 Task: Search one way flight ticket for 5 adults, 2 children, 1 infant in seat and 2 infants on lap in economy from Prescott: Prescott Municipal Airport (ernest A. Love Field) to Jackson: Jackson Hole Airport on 5-2-2023. Choice of flights is American. Number of bags: 2 carry on bags. Price is upto 106000. Outbound departure time preference is 14:30.
Action: Mouse moved to (244, 149)
Screenshot: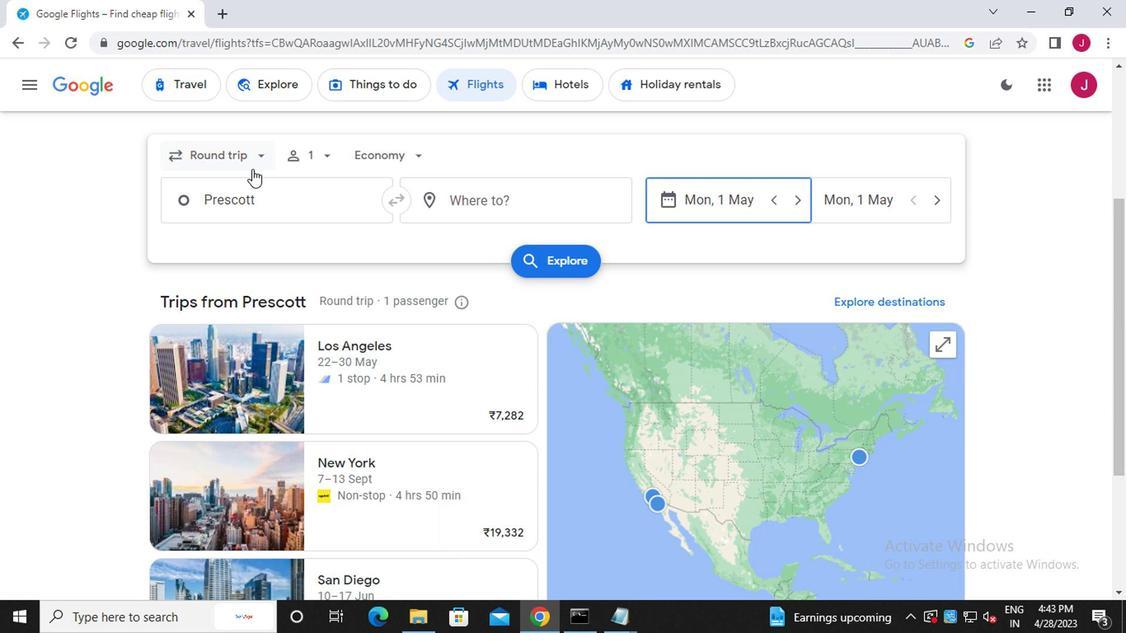 
Action: Mouse pressed left at (244, 149)
Screenshot: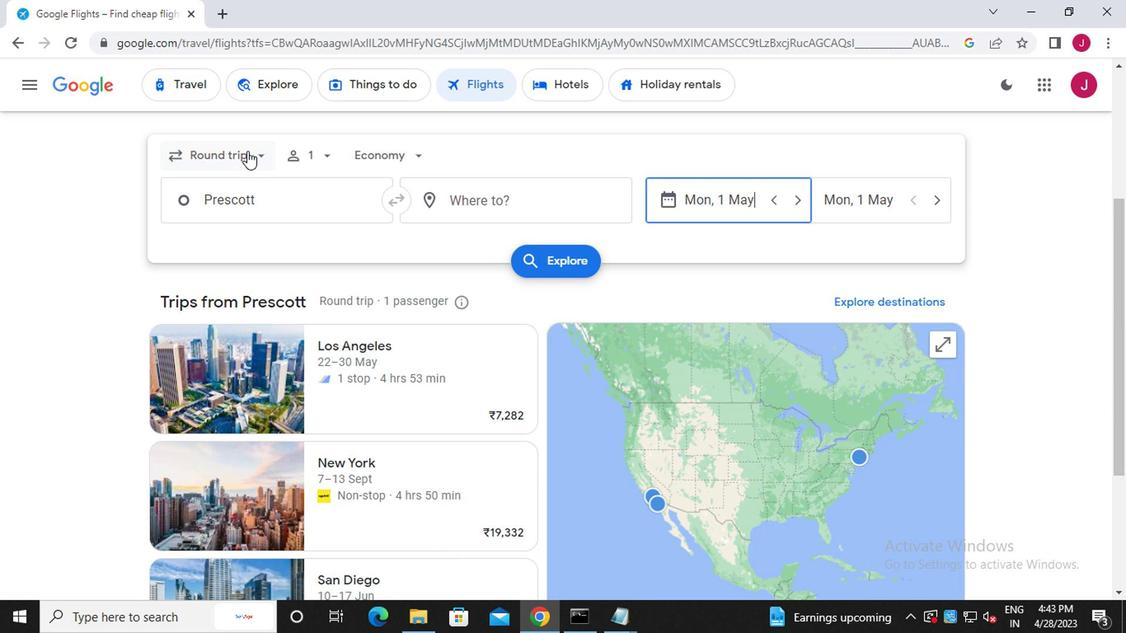 
Action: Mouse moved to (245, 223)
Screenshot: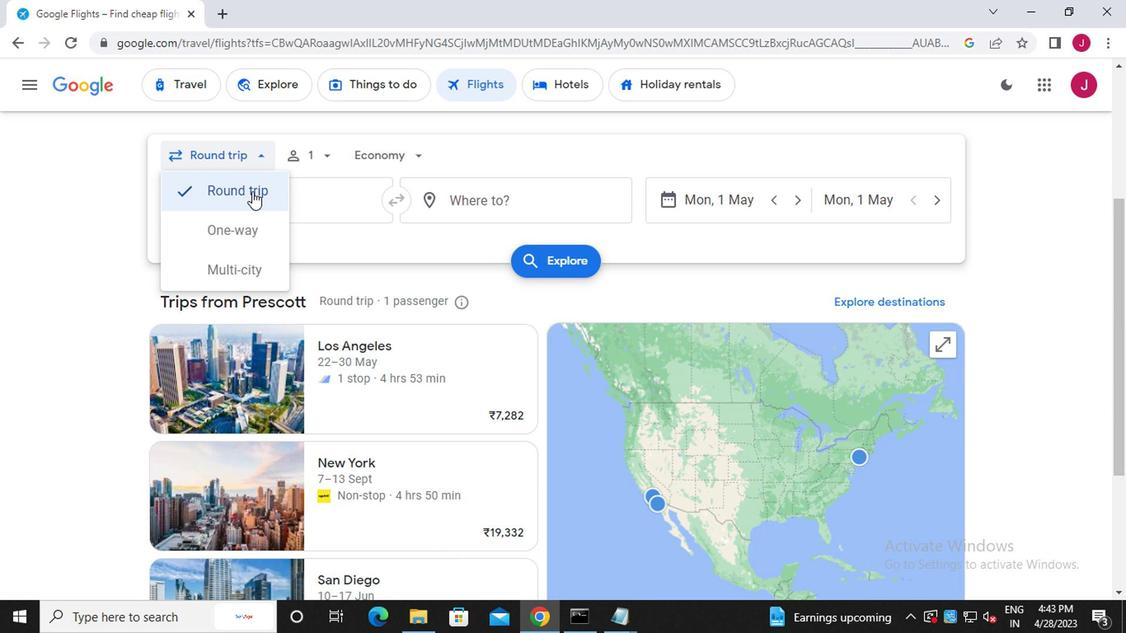 
Action: Mouse pressed left at (245, 223)
Screenshot: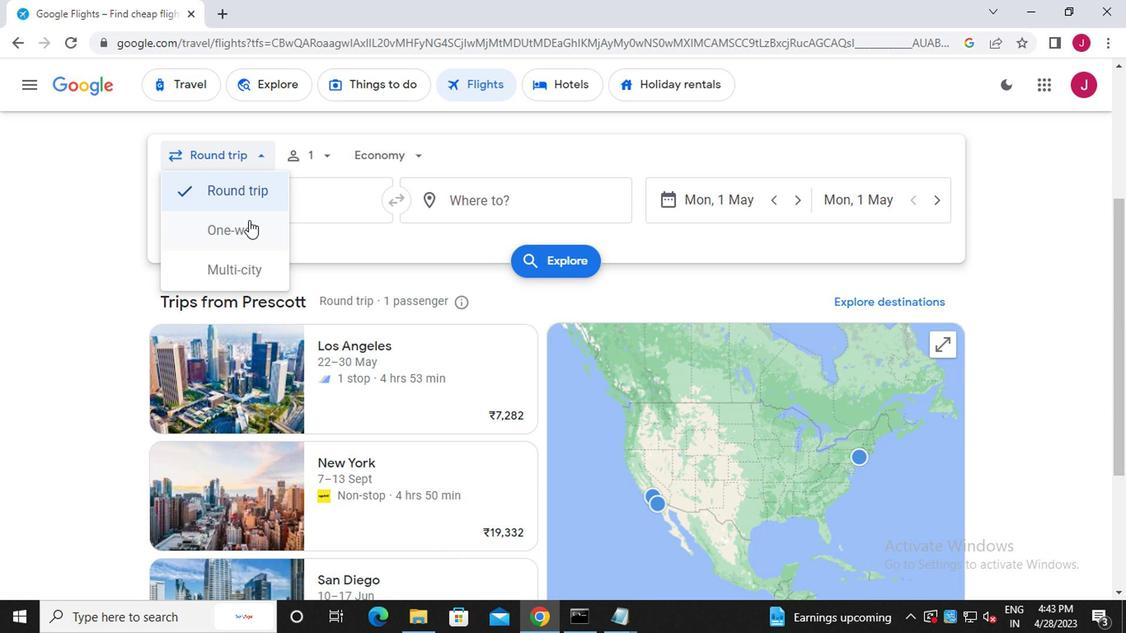 
Action: Mouse moved to (323, 158)
Screenshot: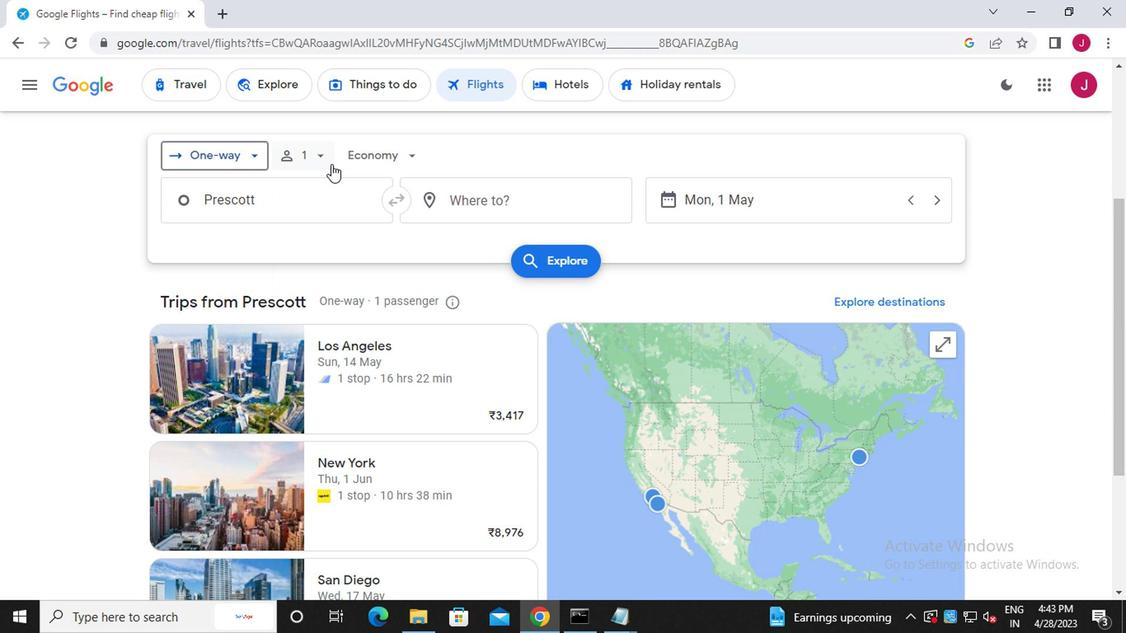 
Action: Mouse pressed left at (323, 158)
Screenshot: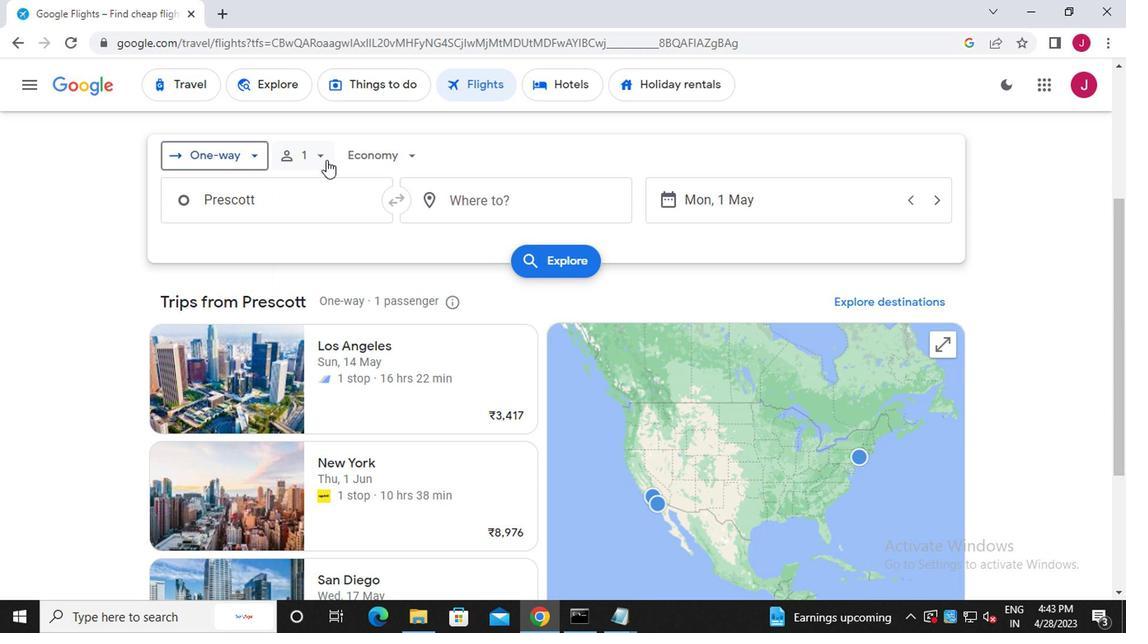 
Action: Mouse moved to (440, 198)
Screenshot: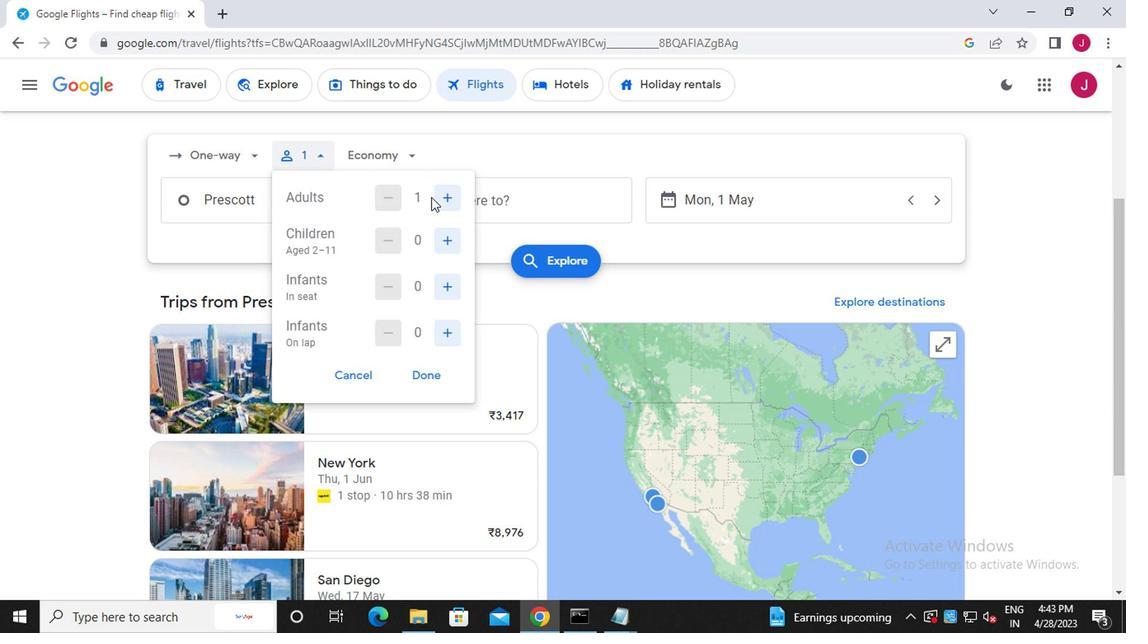 
Action: Mouse pressed left at (440, 198)
Screenshot: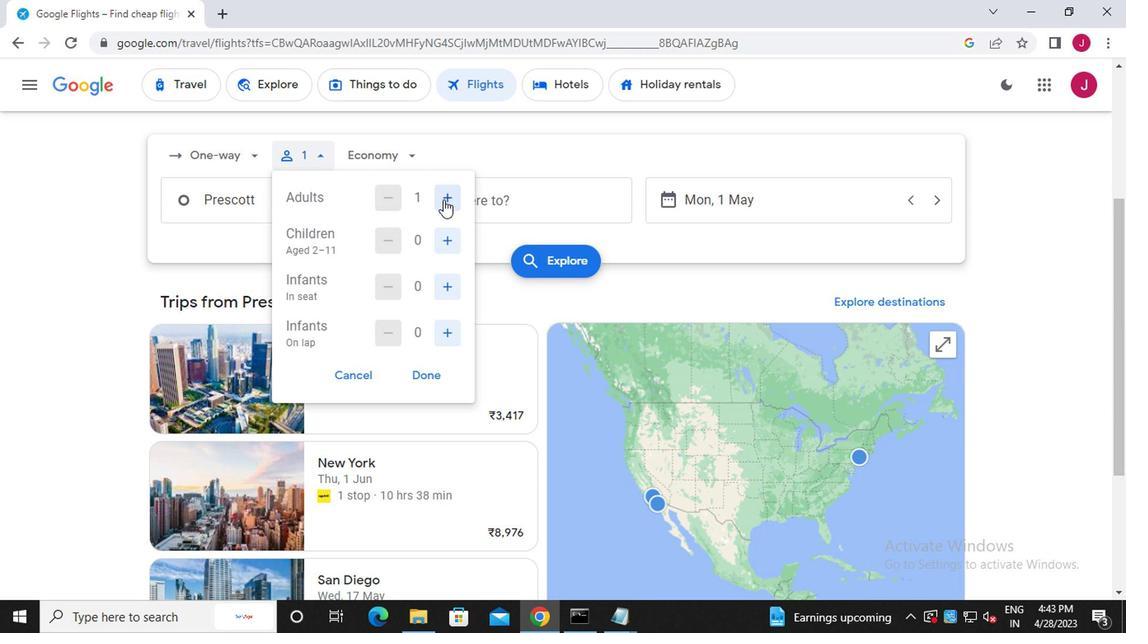 
Action: Mouse pressed left at (440, 198)
Screenshot: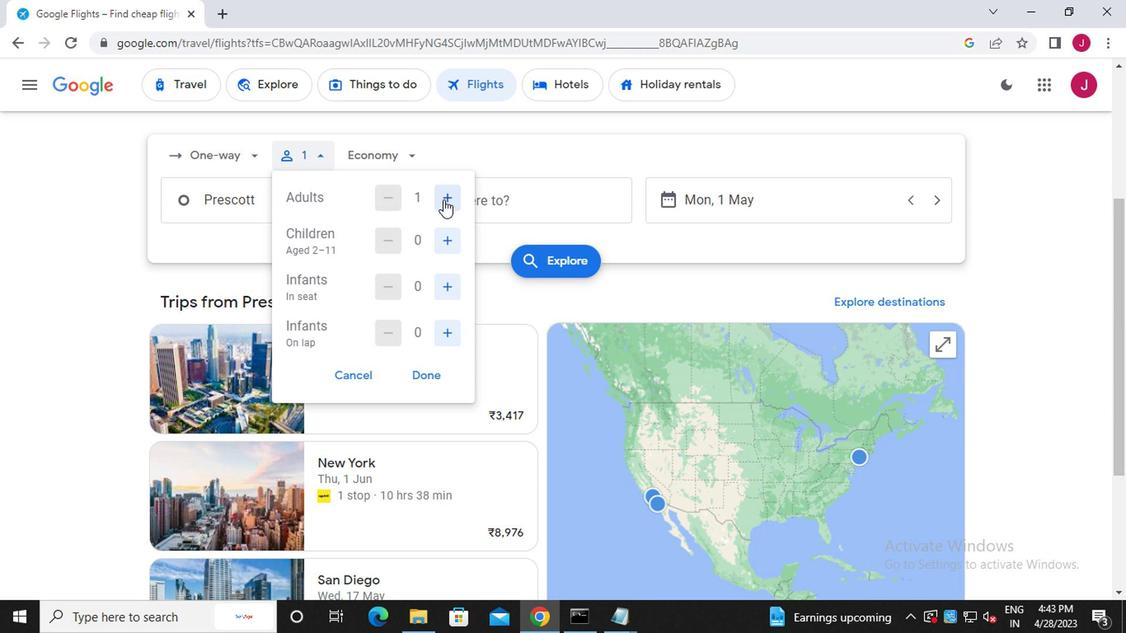 
Action: Mouse pressed left at (440, 198)
Screenshot: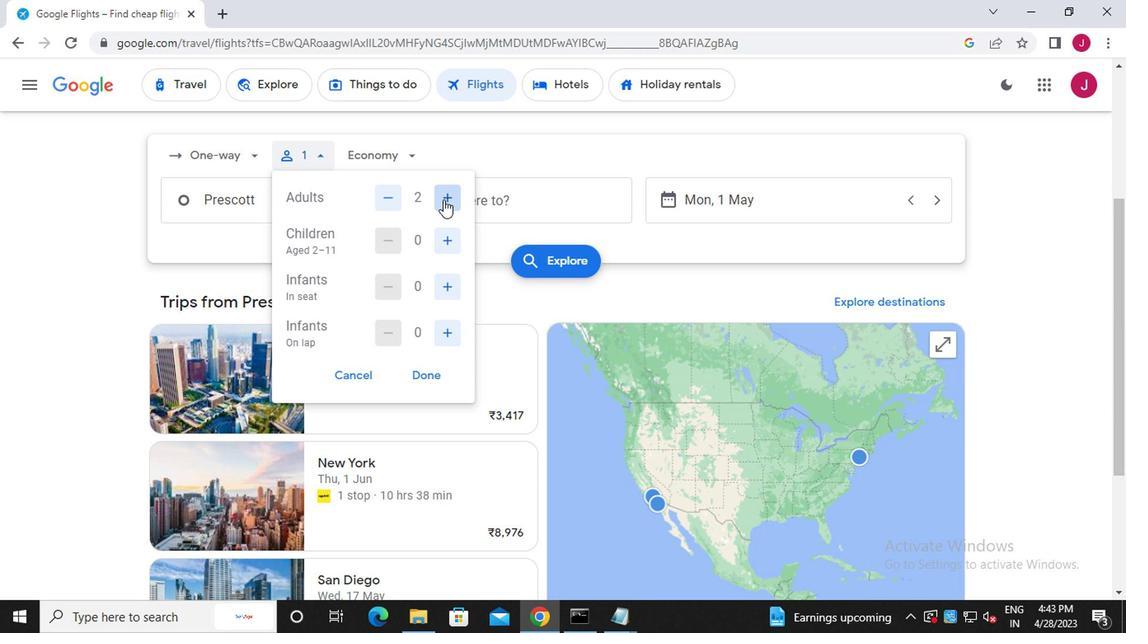 
Action: Mouse pressed left at (440, 198)
Screenshot: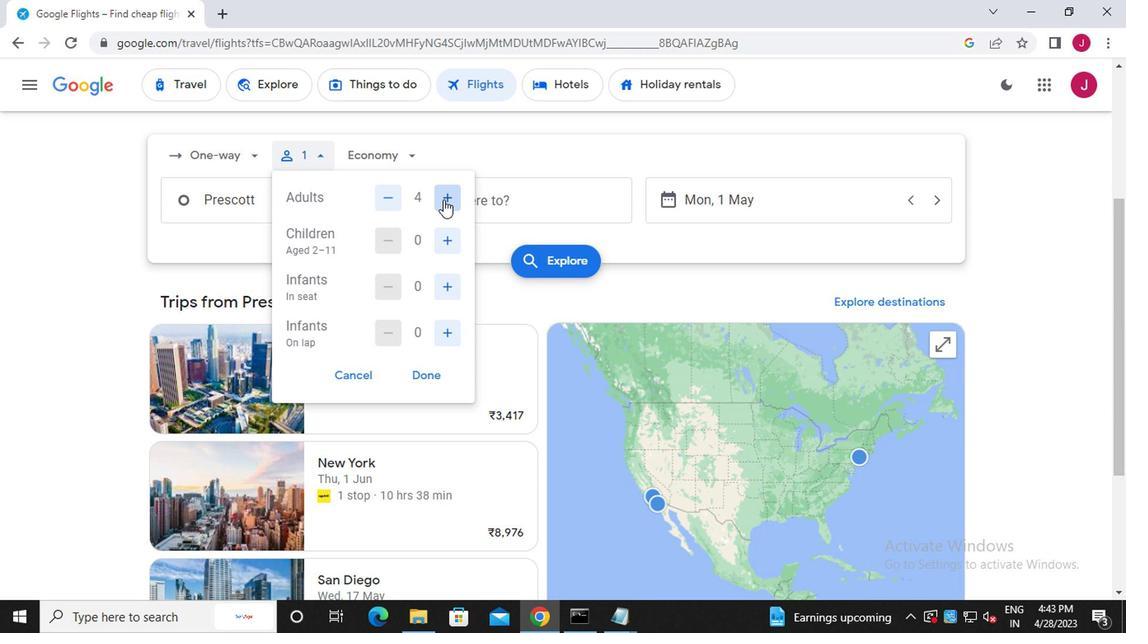 
Action: Mouse moved to (450, 243)
Screenshot: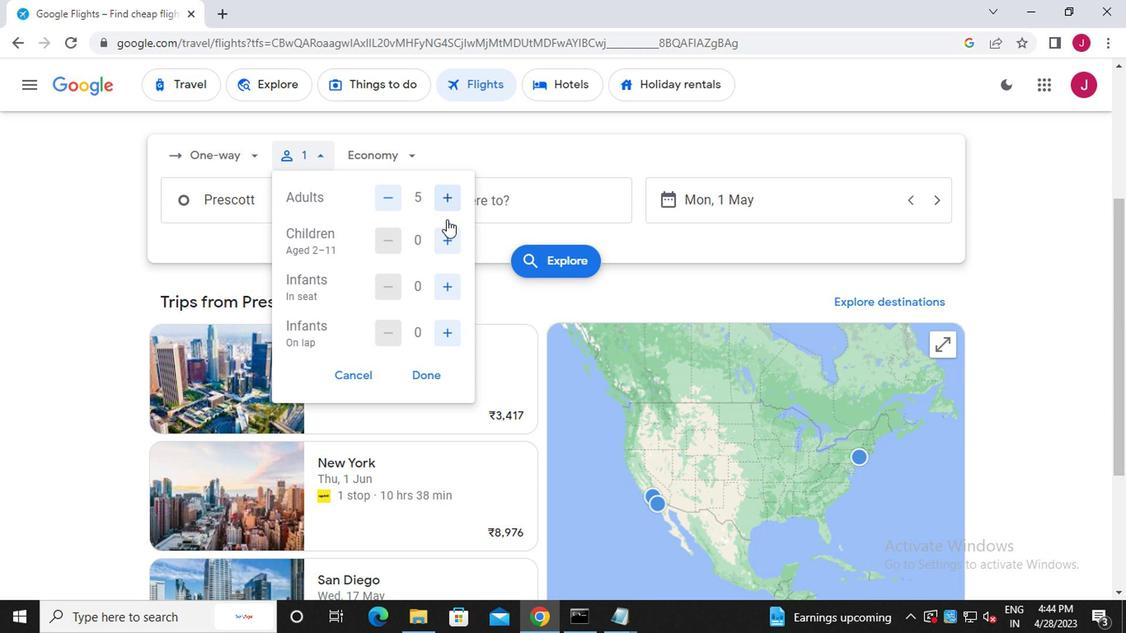 
Action: Mouse pressed left at (450, 243)
Screenshot: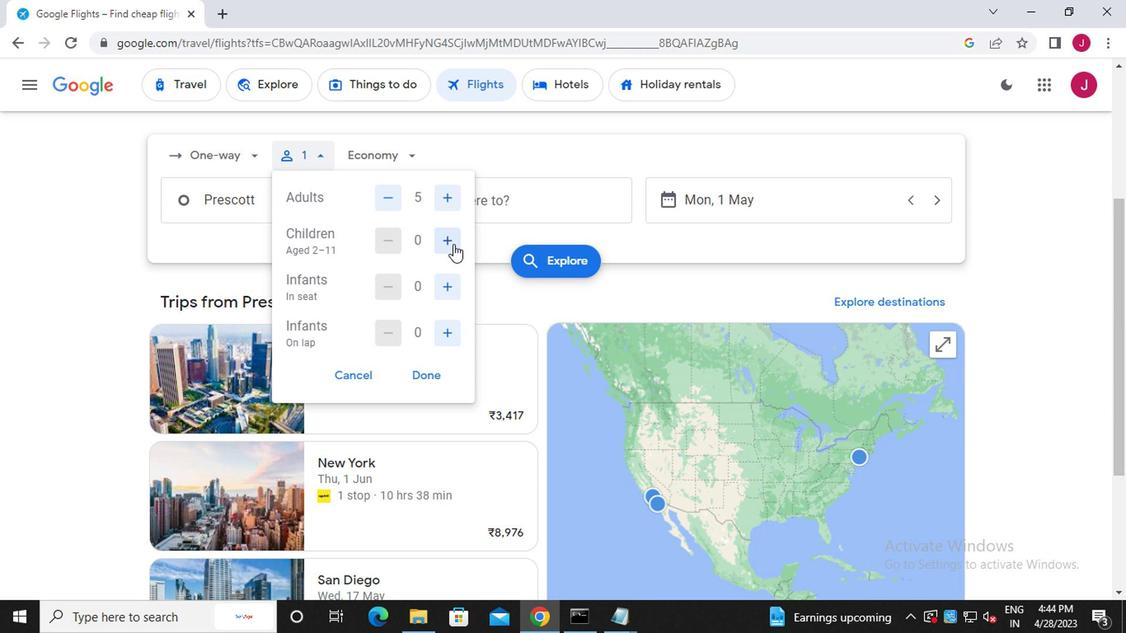 
Action: Mouse pressed left at (450, 243)
Screenshot: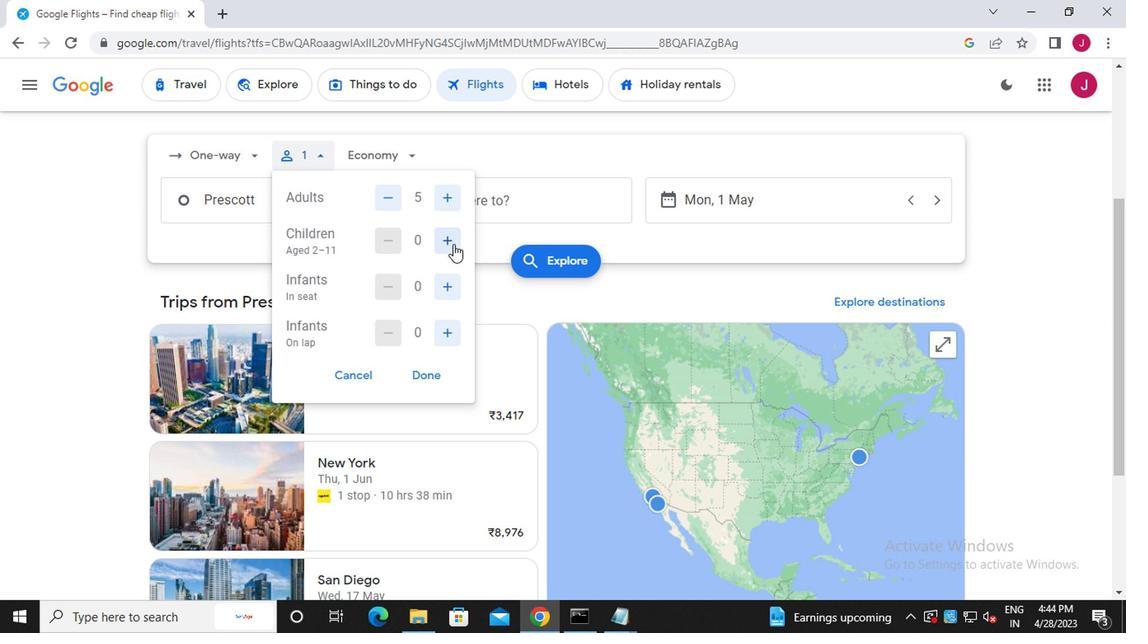 
Action: Mouse moved to (449, 282)
Screenshot: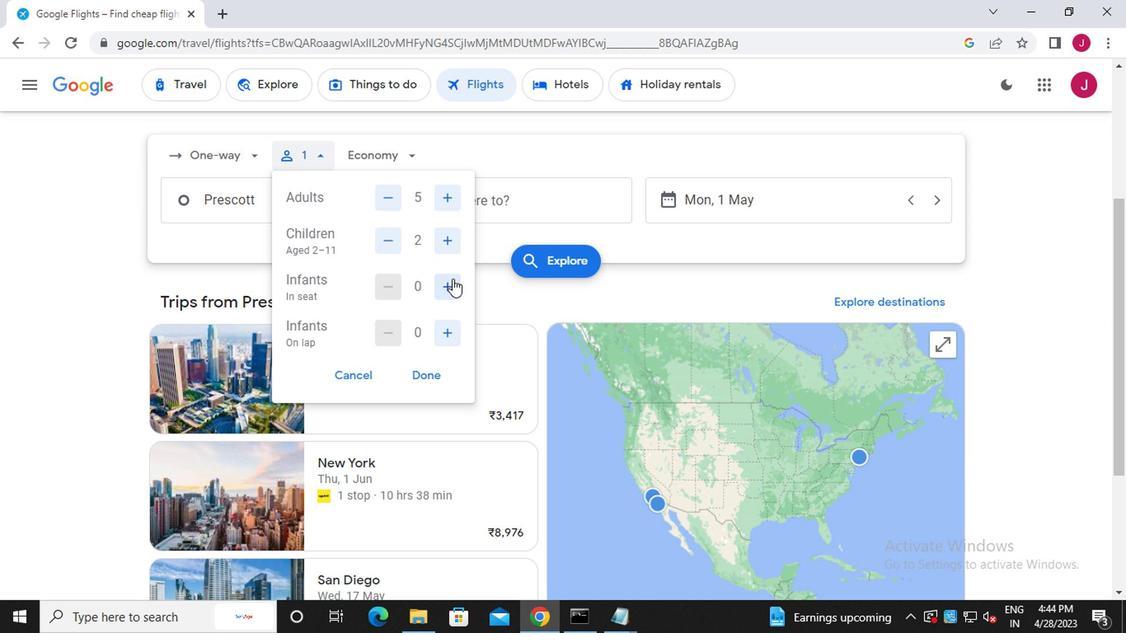 
Action: Mouse pressed left at (449, 282)
Screenshot: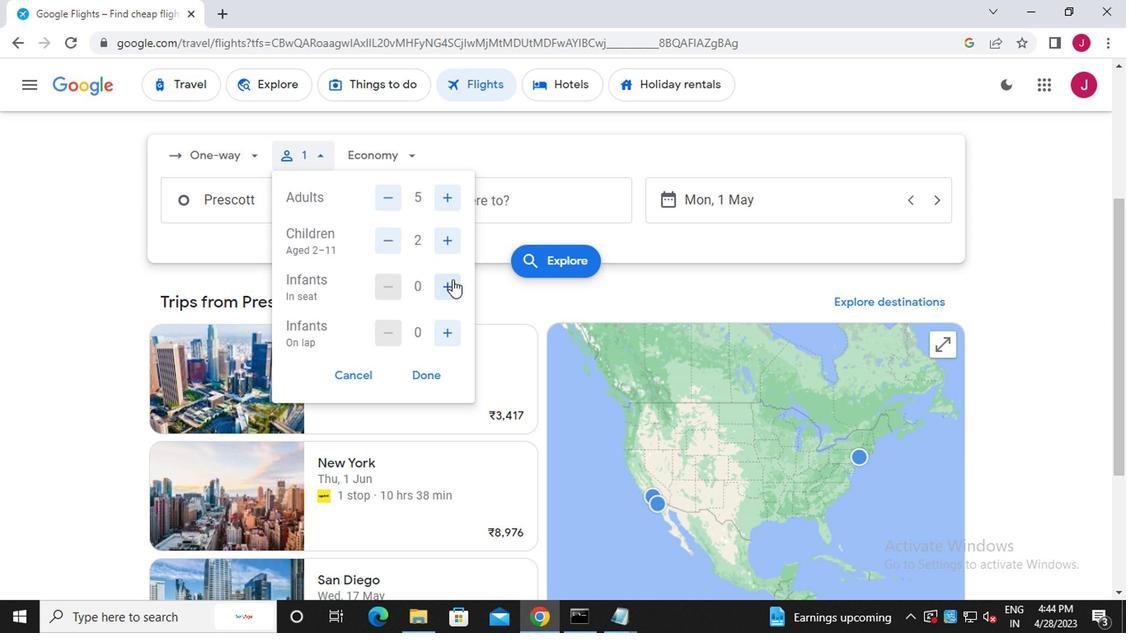 
Action: Mouse moved to (443, 331)
Screenshot: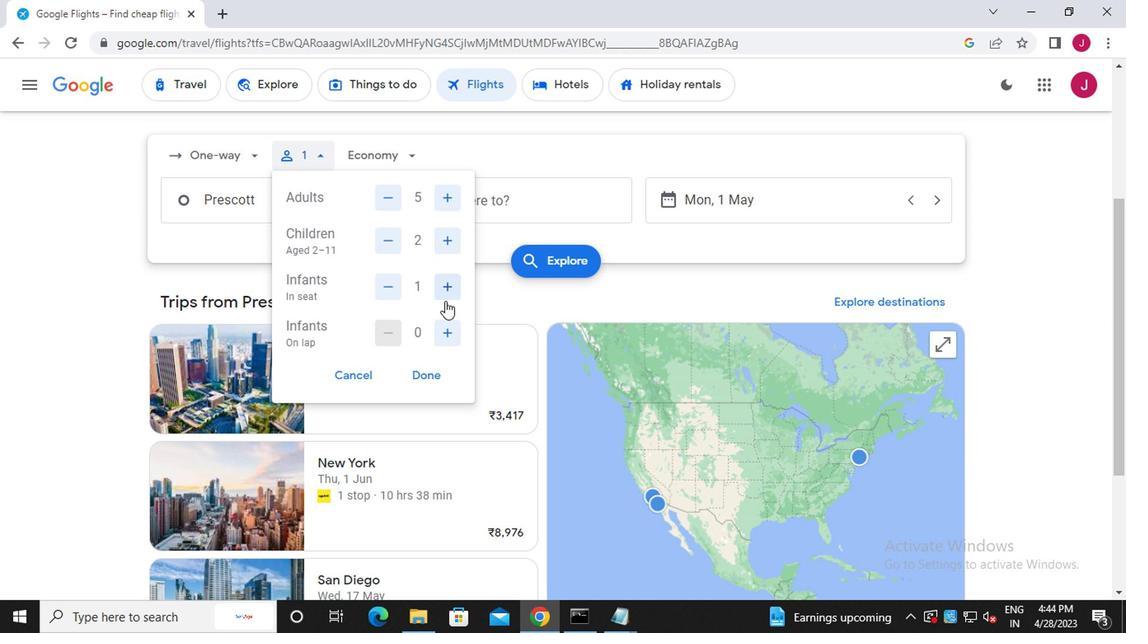 
Action: Mouse pressed left at (443, 331)
Screenshot: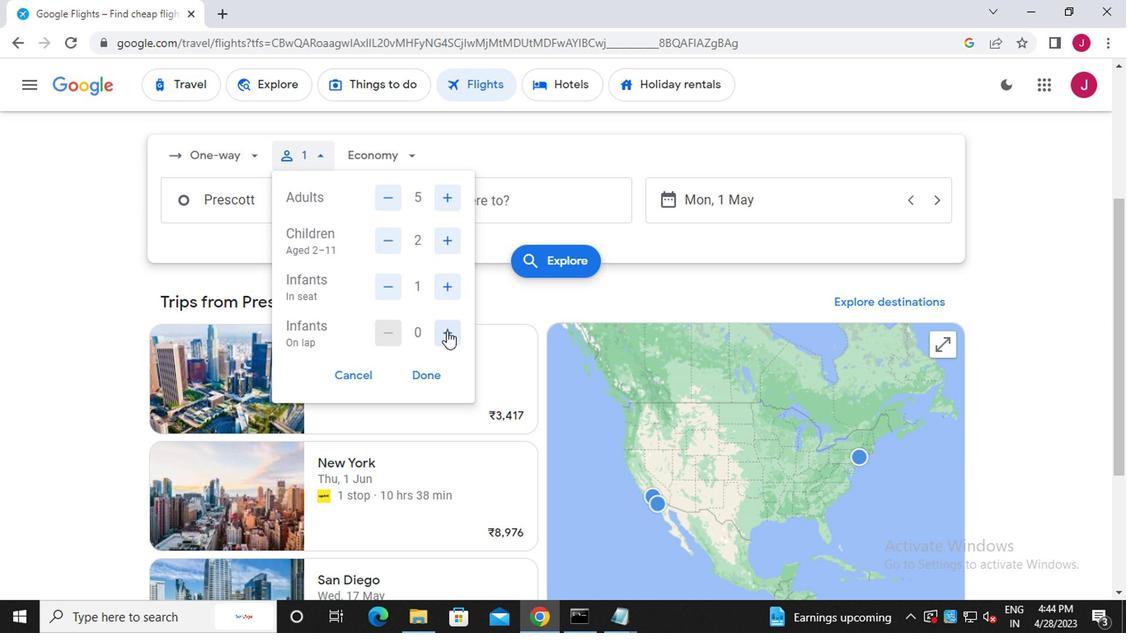 
Action: Mouse moved to (445, 332)
Screenshot: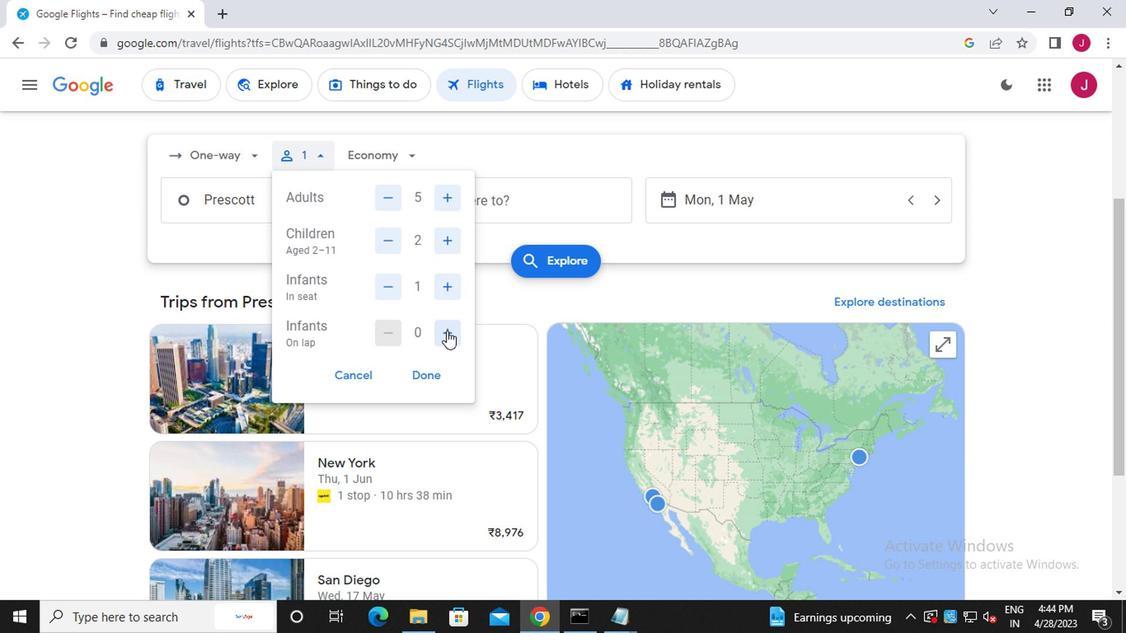 
Action: Mouse pressed left at (445, 332)
Screenshot: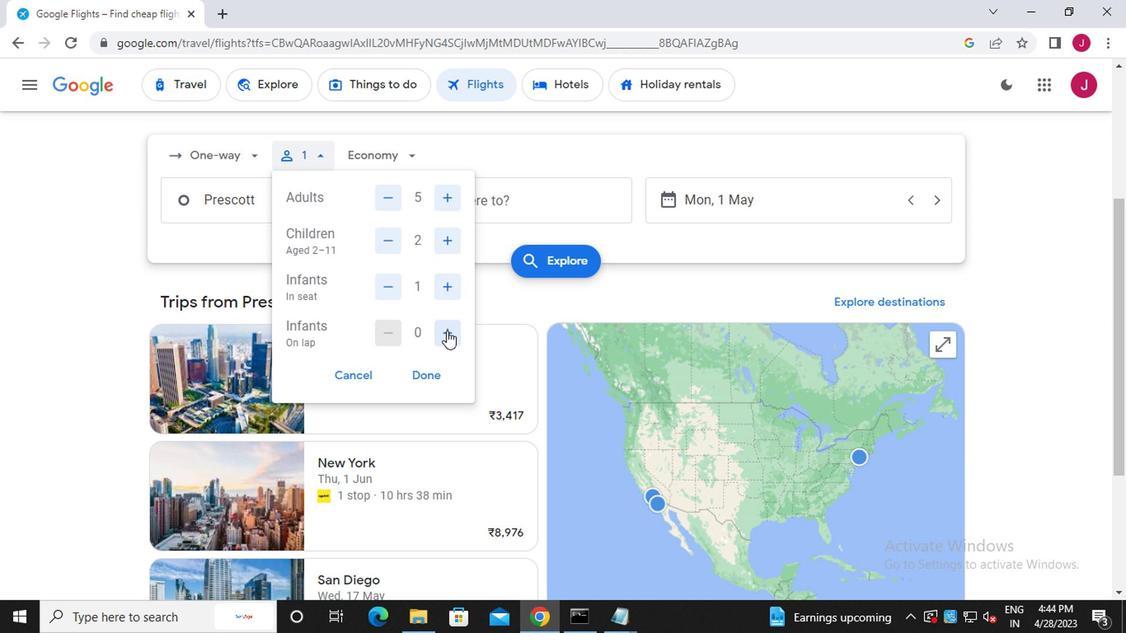 
Action: Mouse moved to (385, 331)
Screenshot: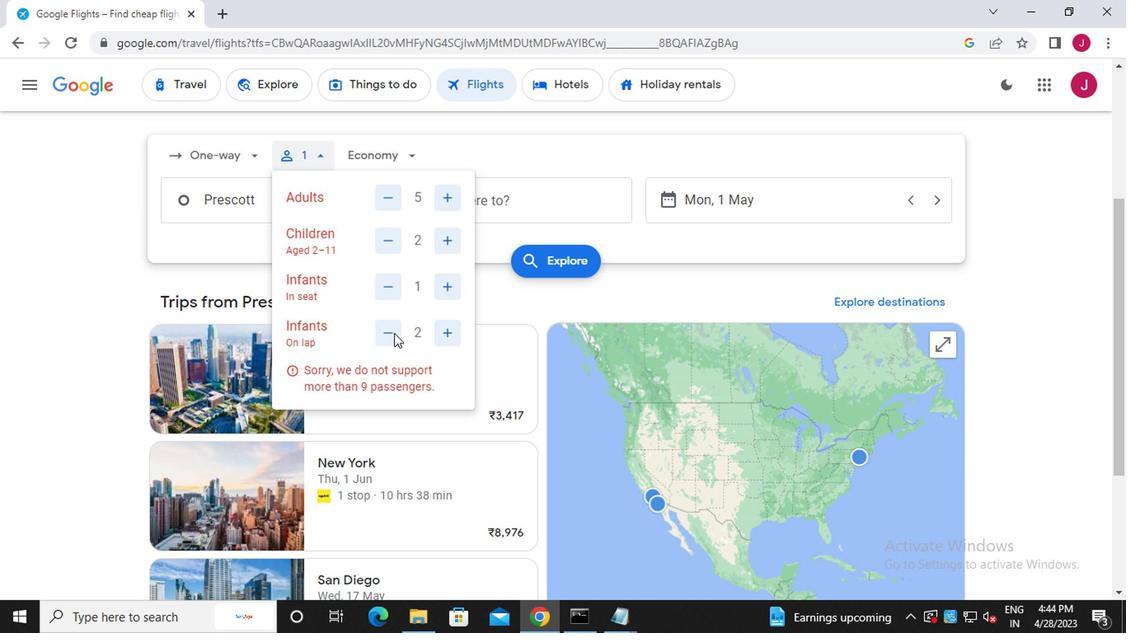 
Action: Mouse pressed left at (385, 331)
Screenshot: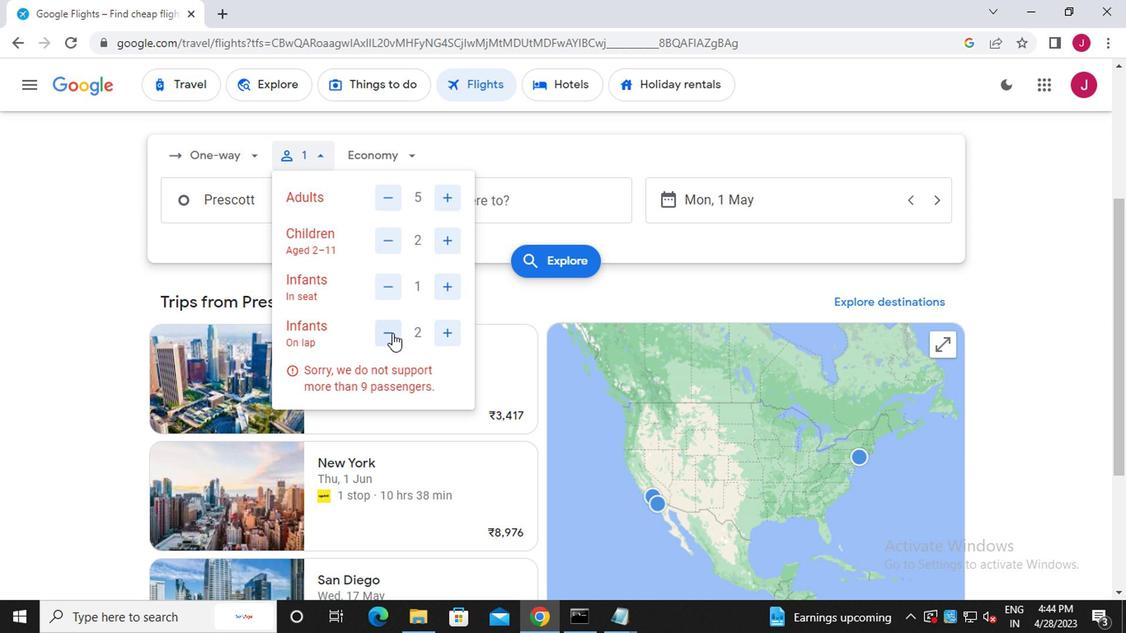 
Action: Mouse moved to (423, 373)
Screenshot: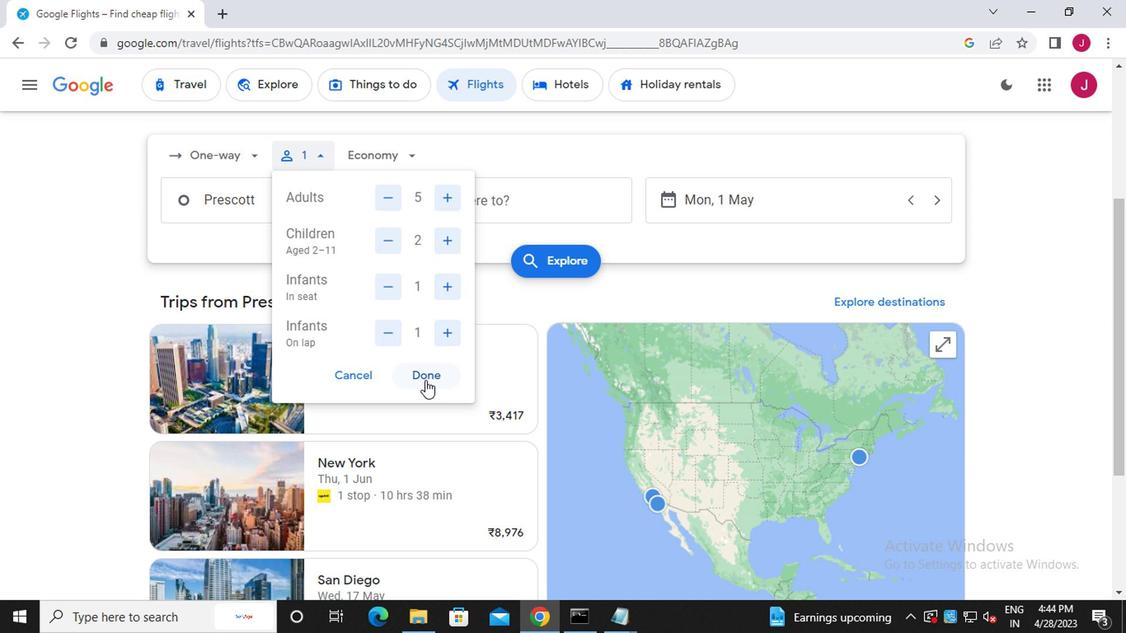 
Action: Mouse pressed left at (423, 373)
Screenshot: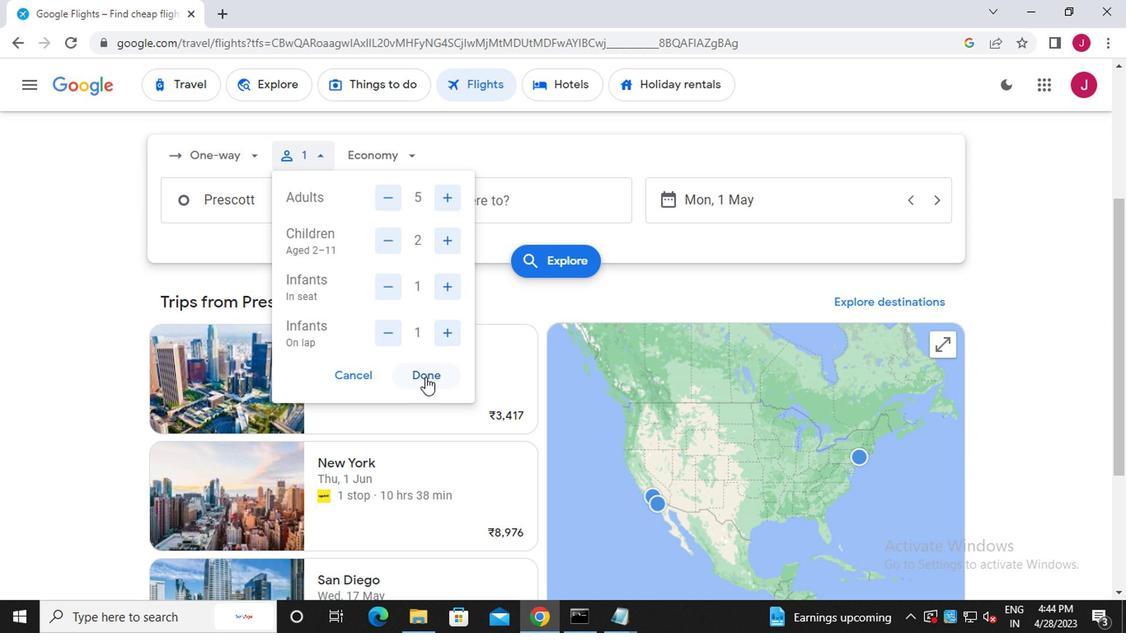 
Action: Mouse moved to (396, 147)
Screenshot: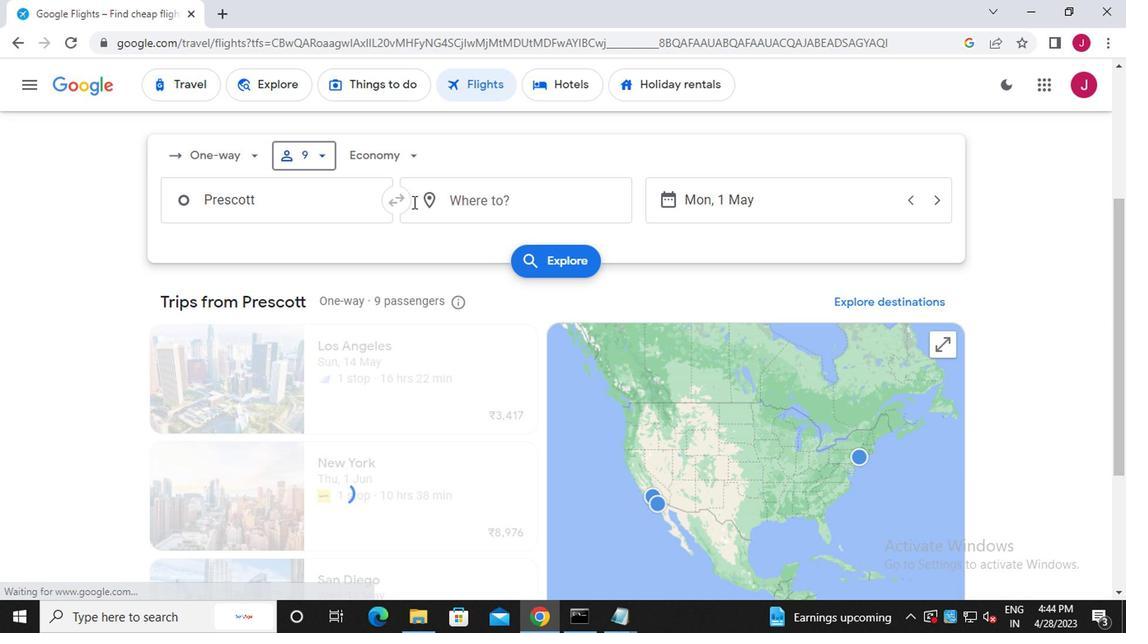 
Action: Mouse pressed left at (396, 147)
Screenshot: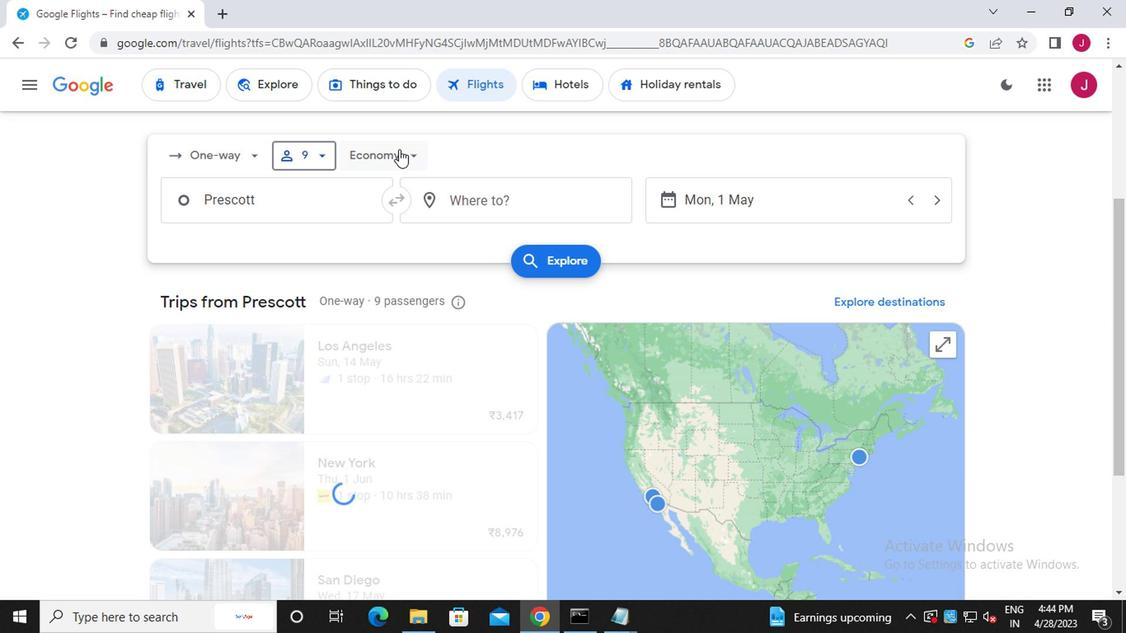 
Action: Mouse moved to (406, 186)
Screenshot: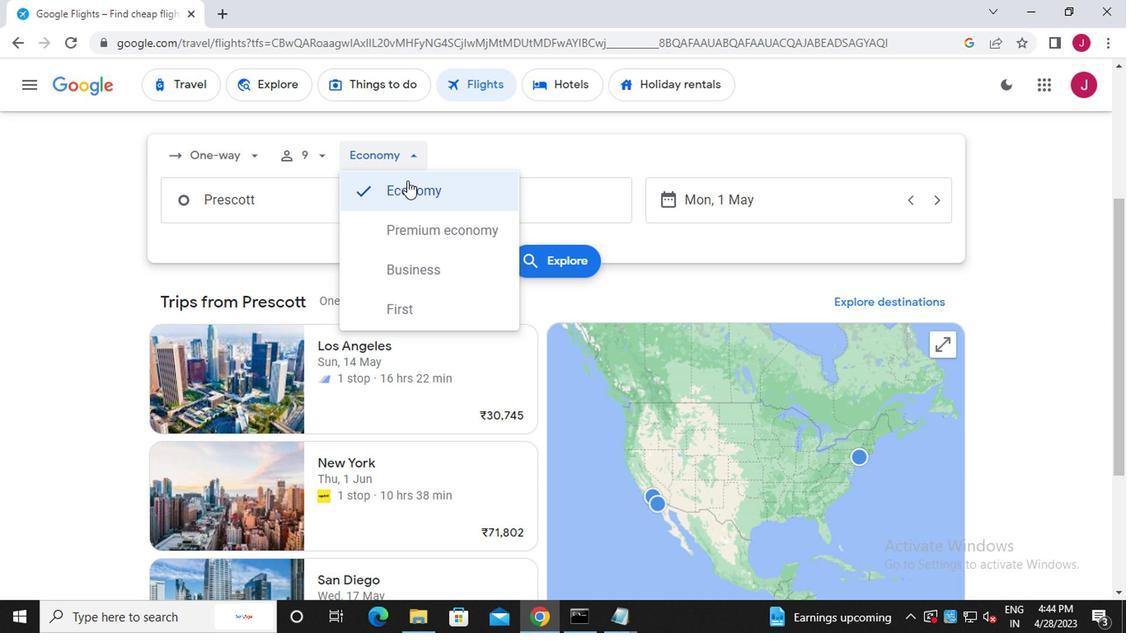 
Action: Mouse pressed left at (406, 186)
Screenshot: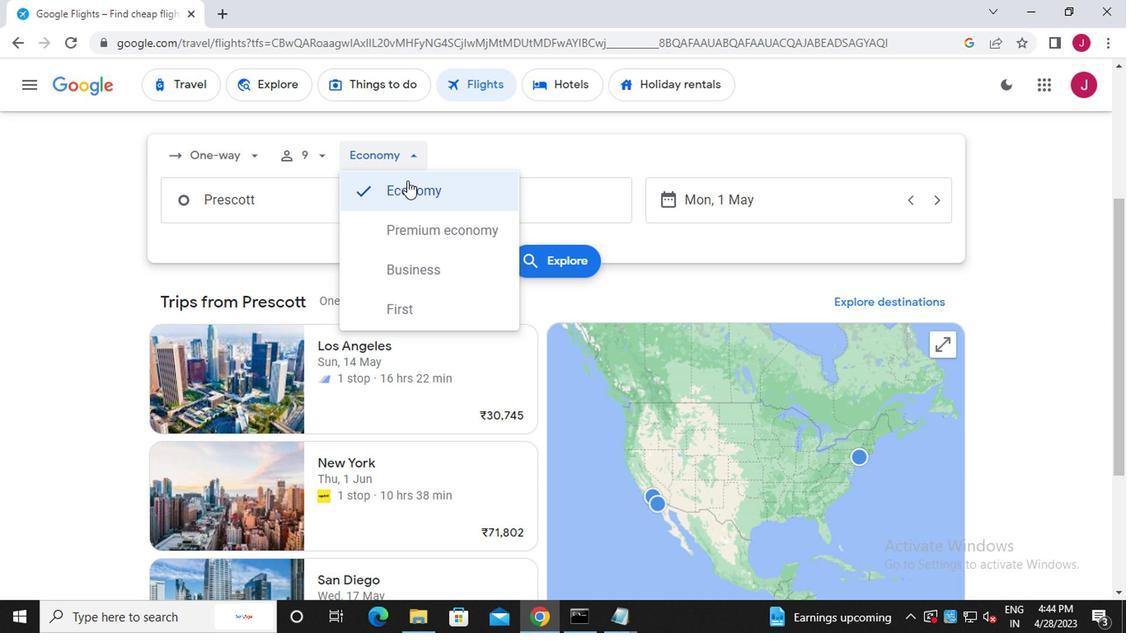 
Action: Mouse moved to (317, 212)
Screenshot: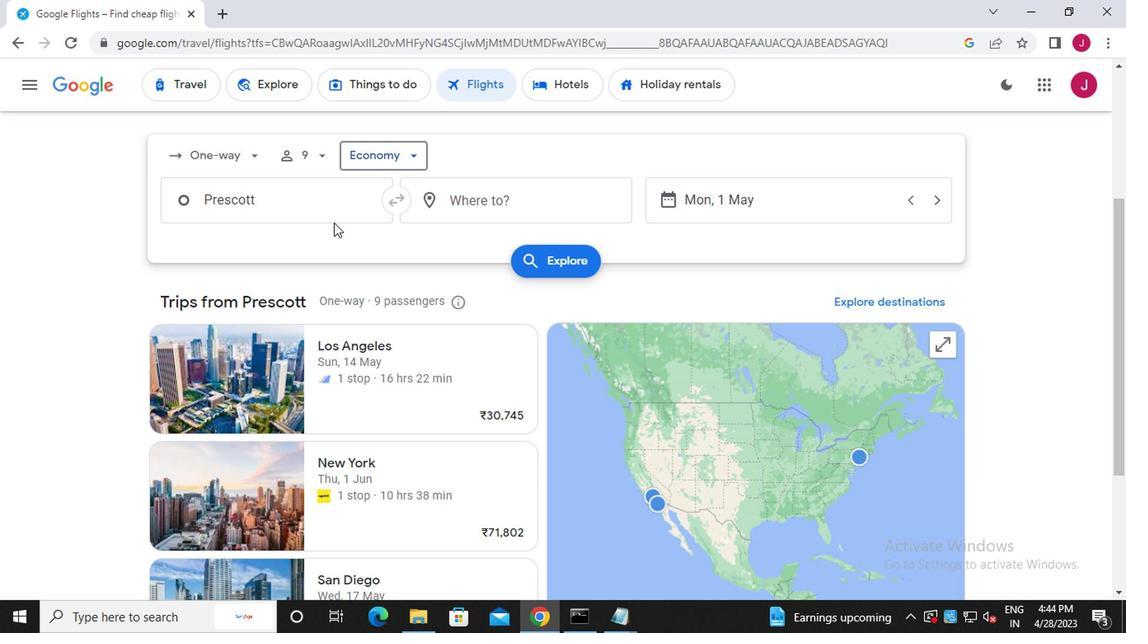 
Action: Mouse pressed left at (317, 212)
Screenshot: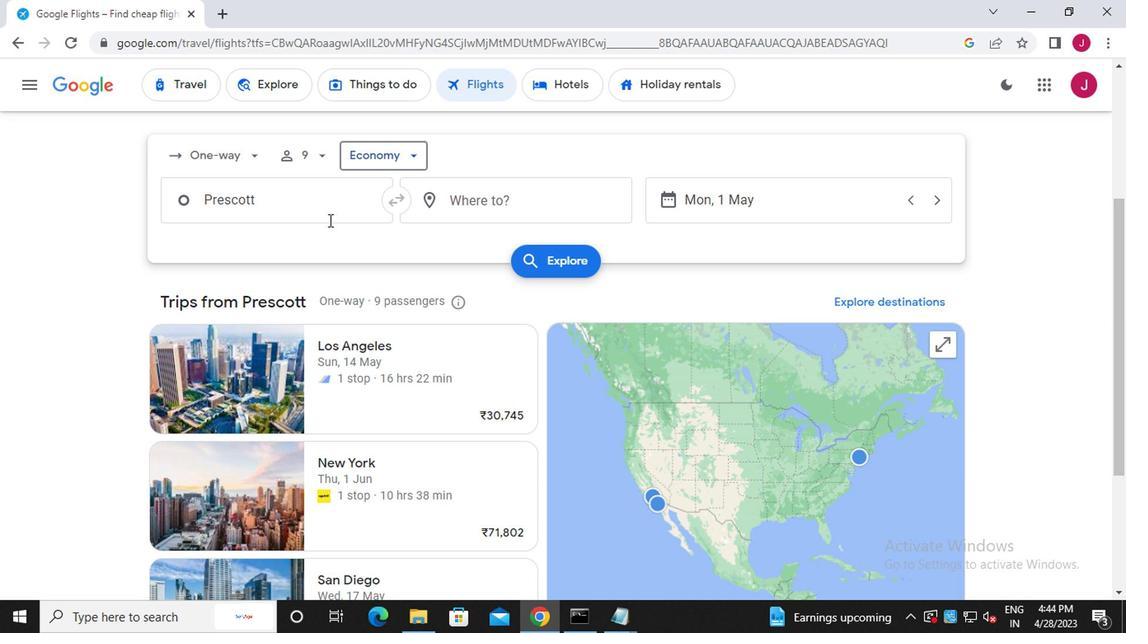 
Action: Mouse moved to (320, 206)
Screenshot: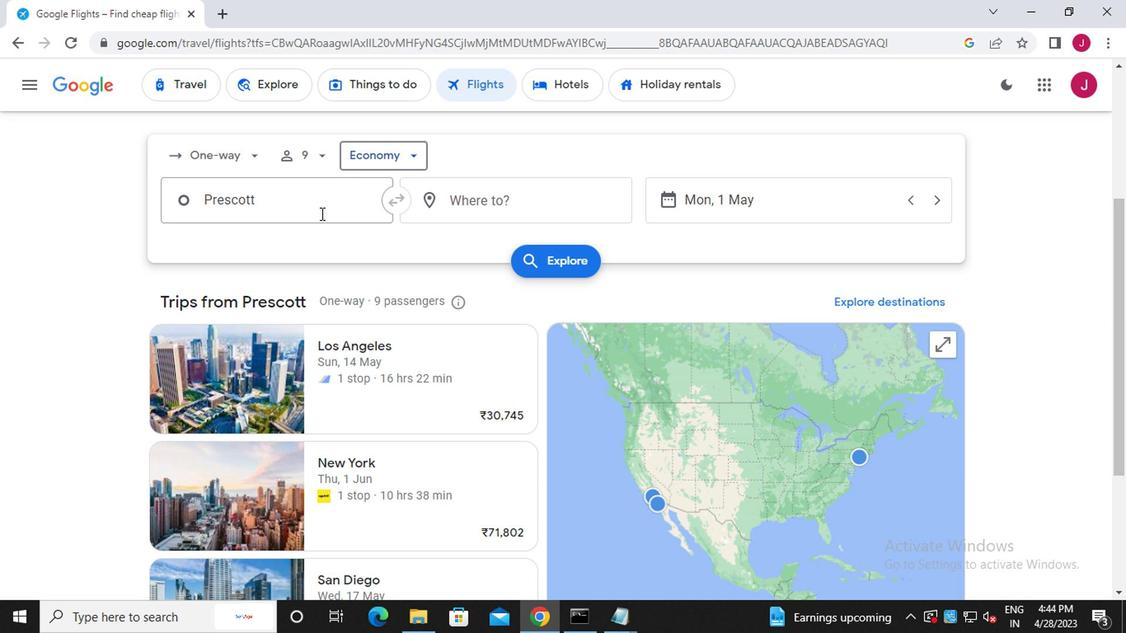 
Action: Key pressed <Key.backspace>prescott<Key.enter>
Screenshot: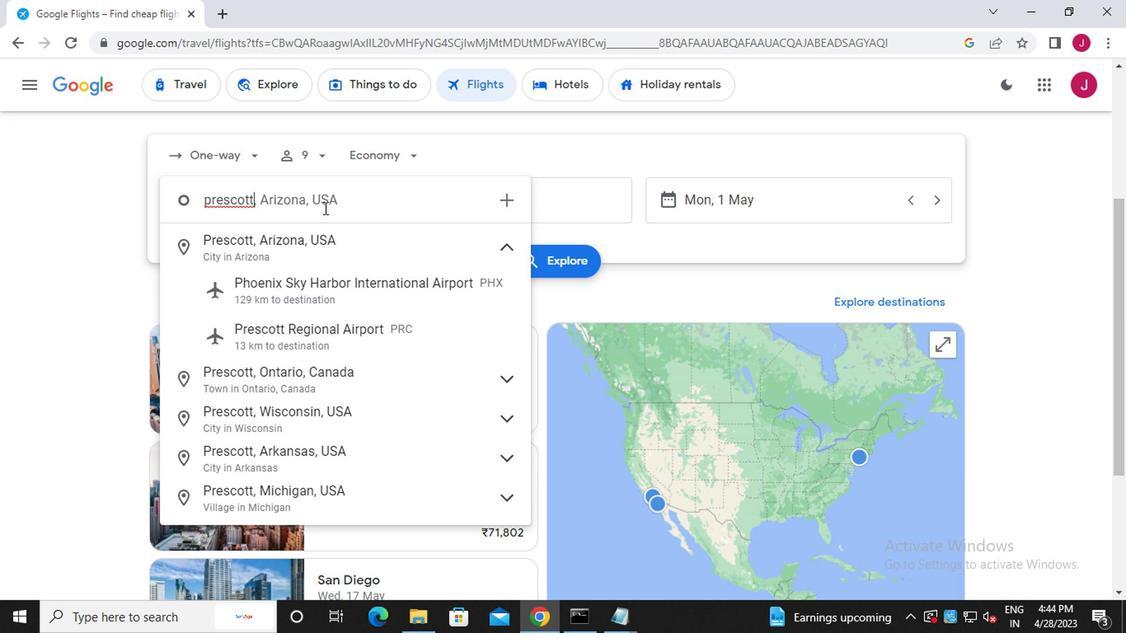 
Action: Mouse moved to (471, 203)
Screenshot: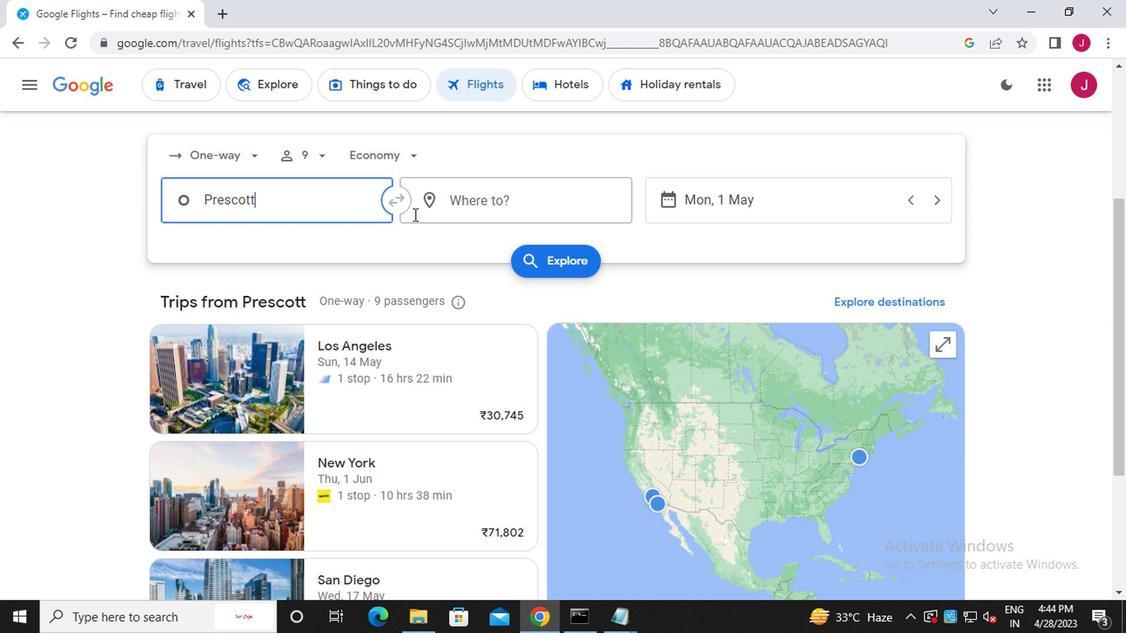 
Action: Mouse pressed left at (471, 203)
Screenshot: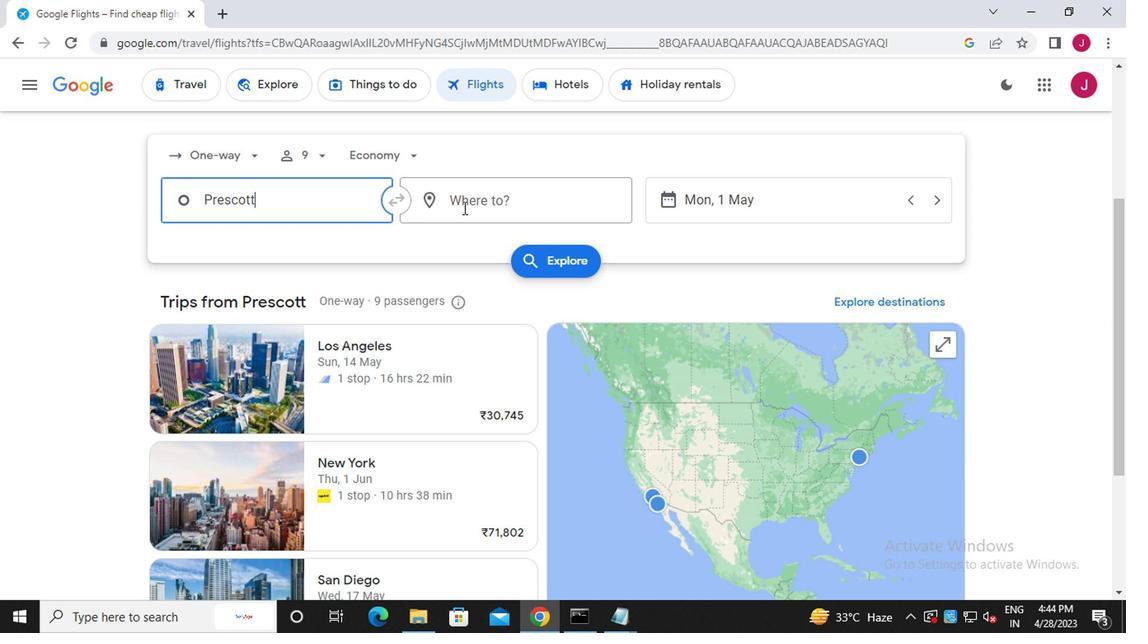 
Action: Mouse moved to (471, 203)
Screenshot: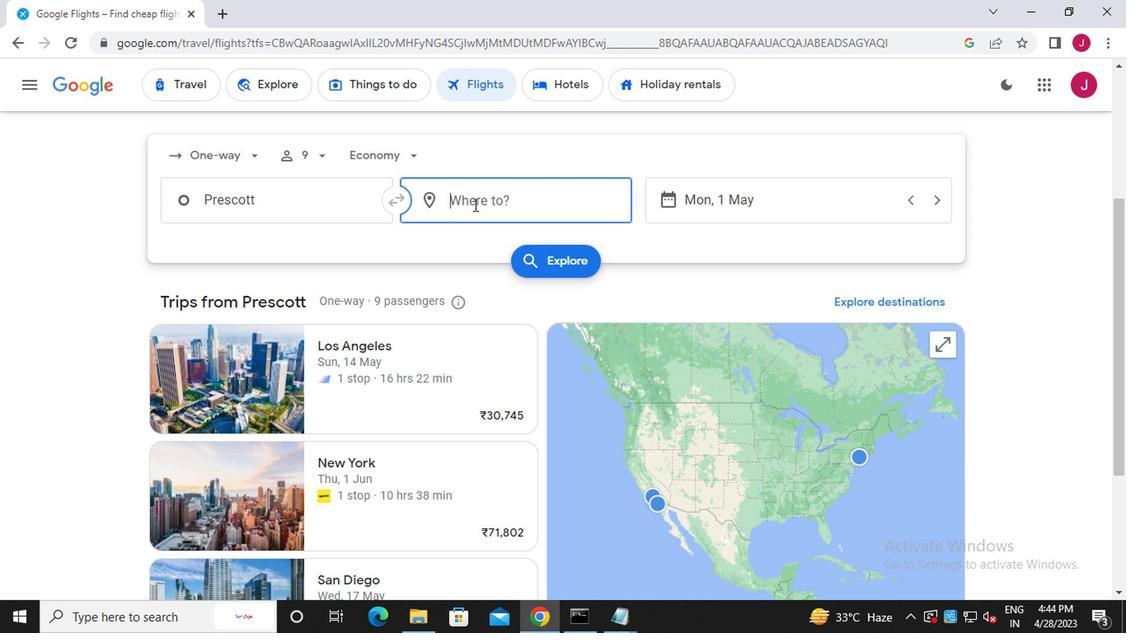 
Action: Key pressed jackson<Key.space>h
Screenshot: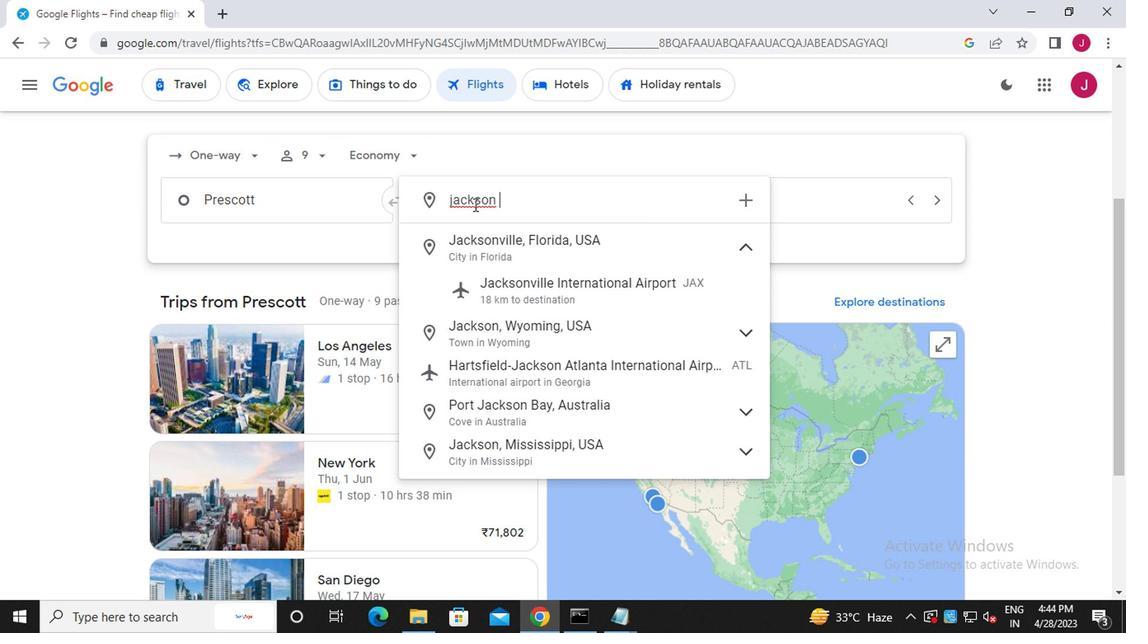
Action: Mouse moved to (531, 281)
Screenshot: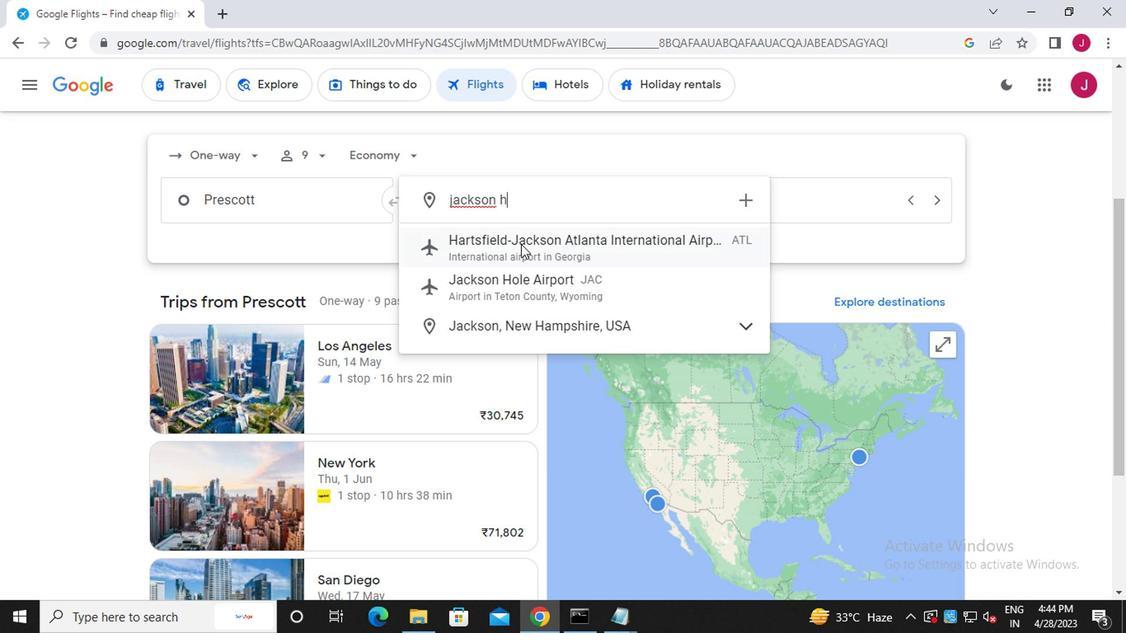 
Action: Mouse pressed left at (531, 281)
Screenshot: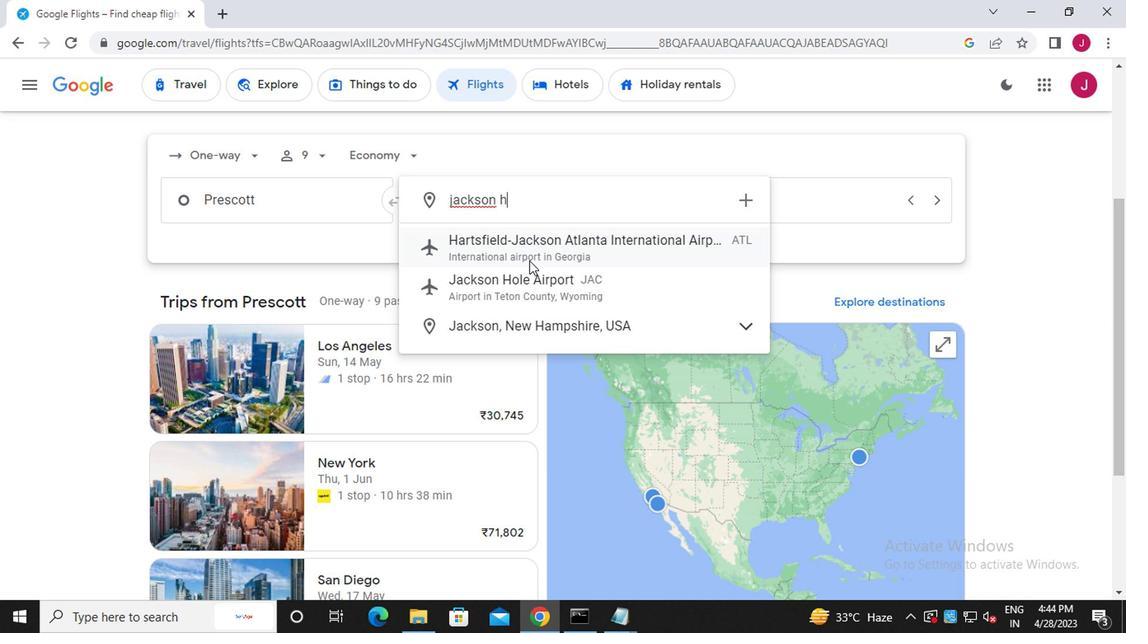 
Action: Mouse moved to (731, 203)
Screenshot: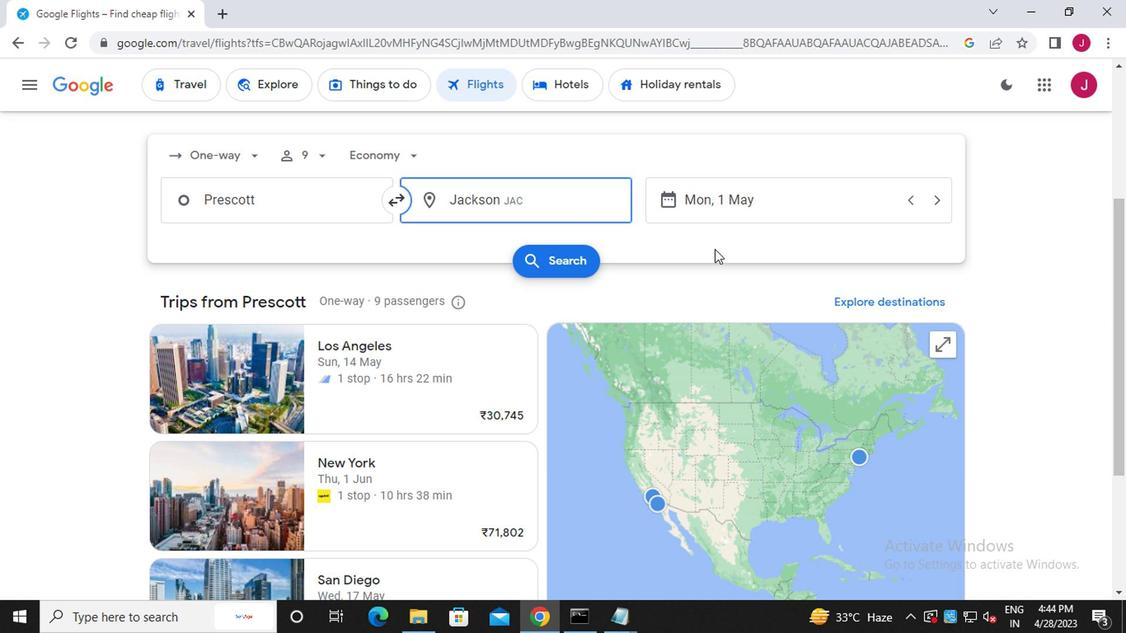 
Action: Mouse pressed left at (731, 203)
Screenshot: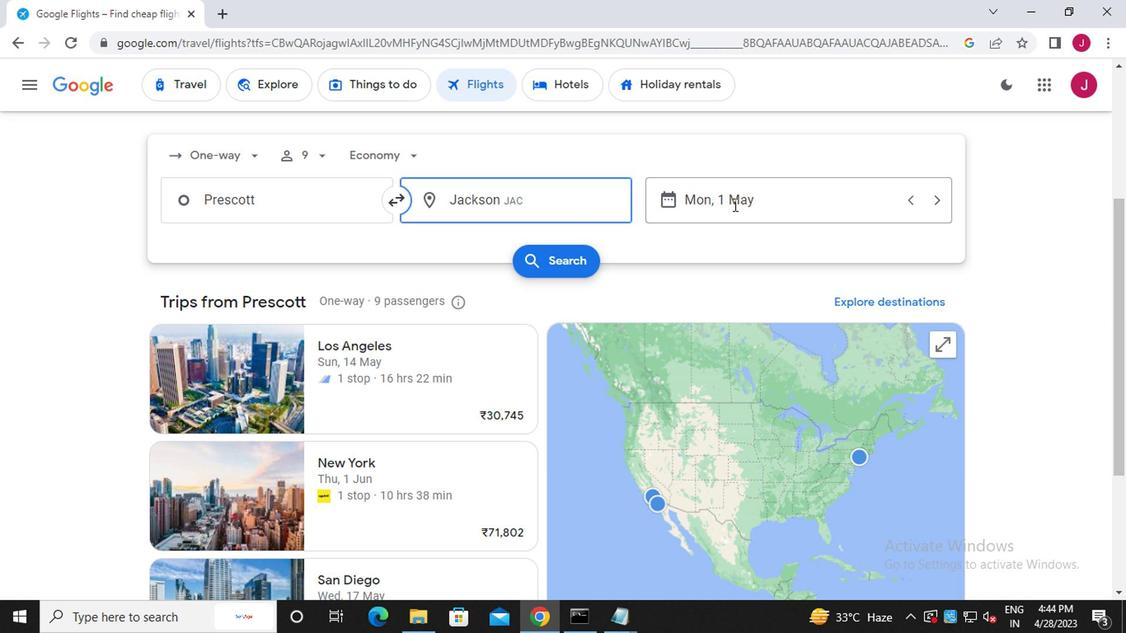 
Action: Mouse moved to (752, 286)
Screenshot: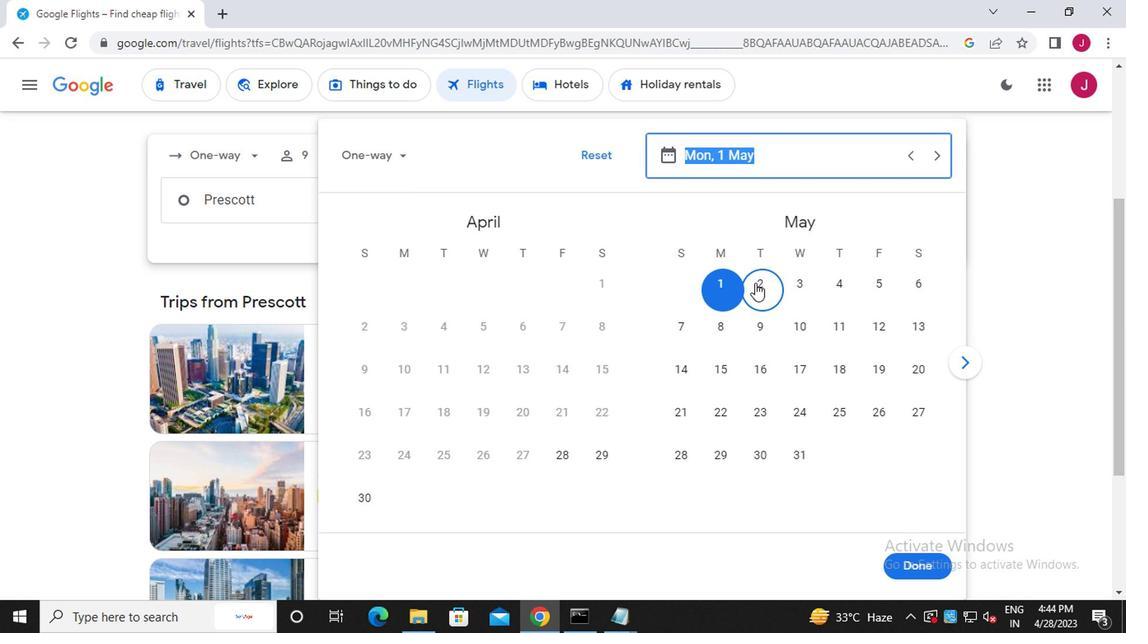 
Action: Mouse pressed left at (752, 286)
Screenshot: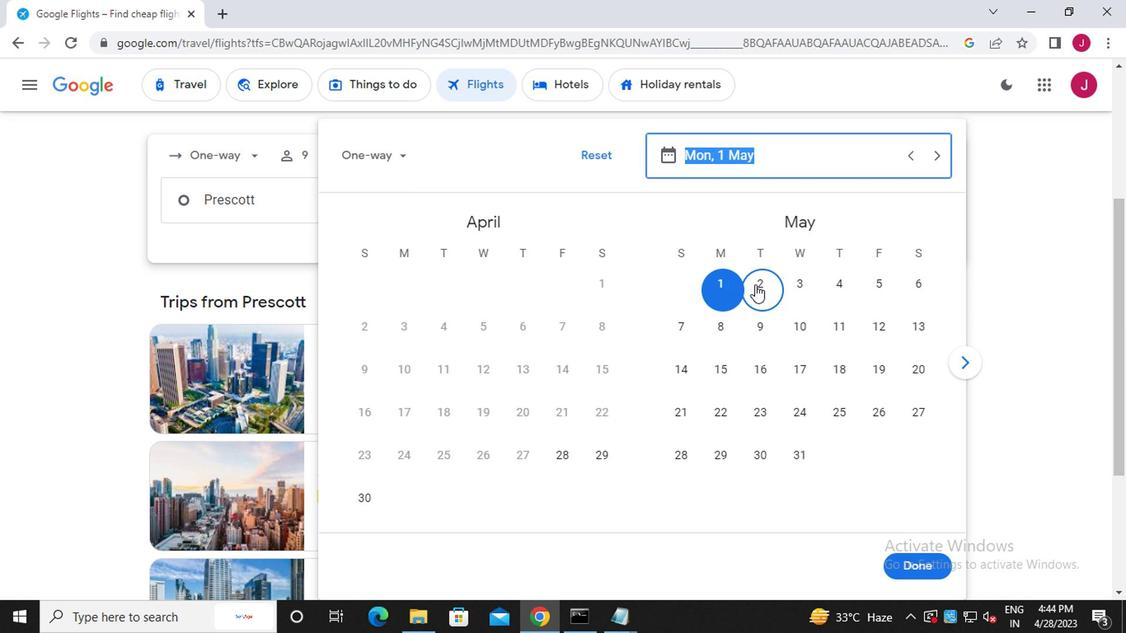 
Action: Mouse moved to (905, 565)
Screenshot: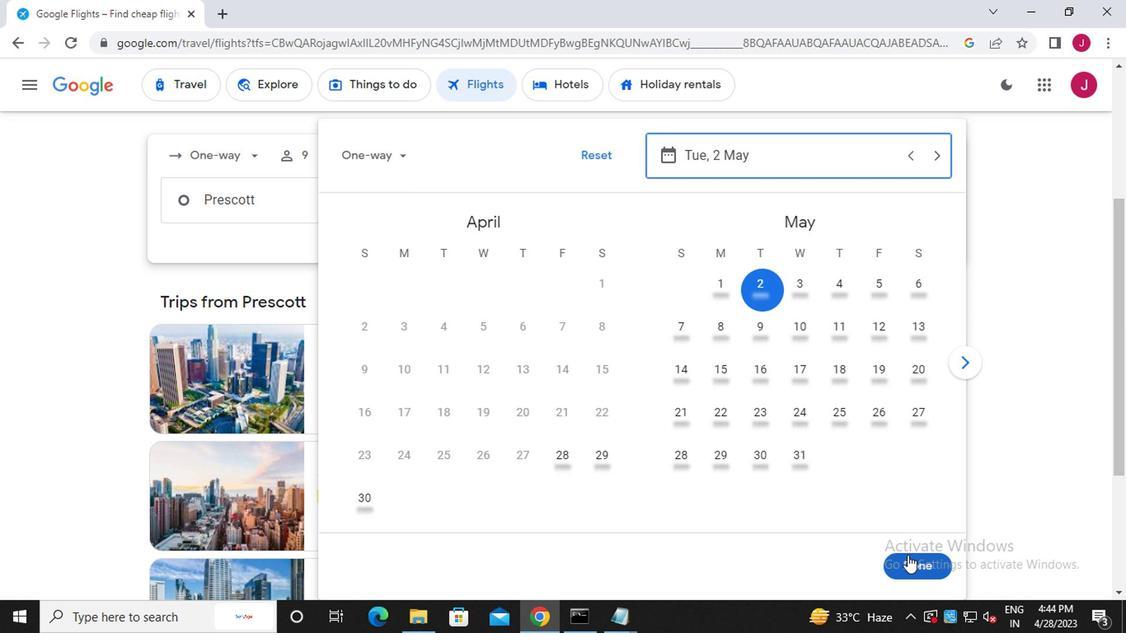 
Action: Mouse pressed left at (905, 565)
Screenshot: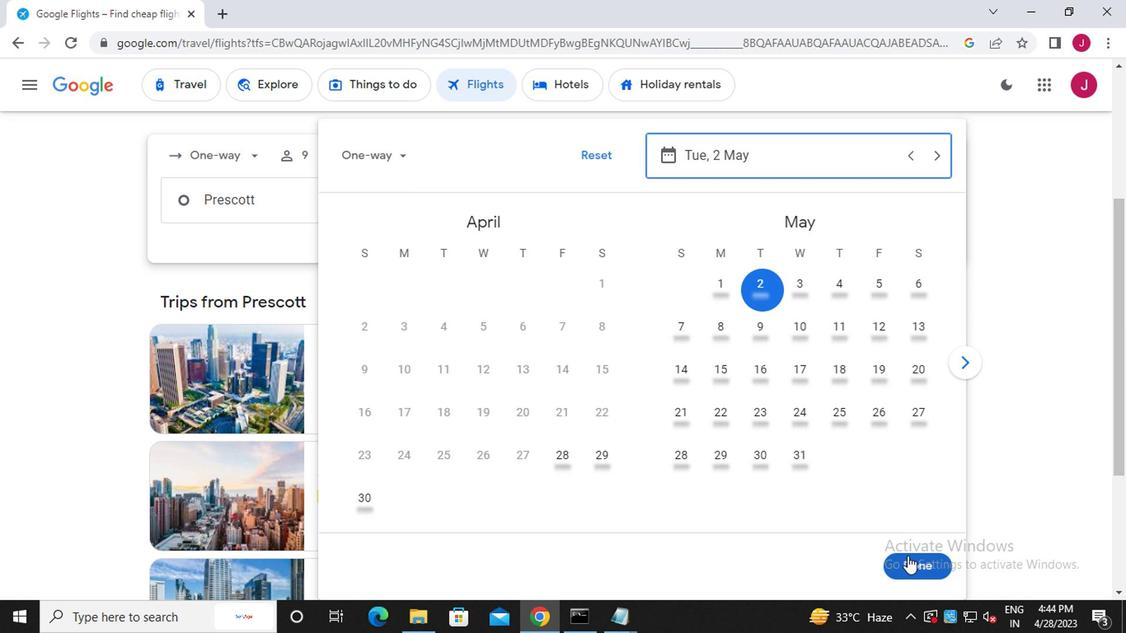 
Action: Mouse moved to (551, 253)
Screenshot: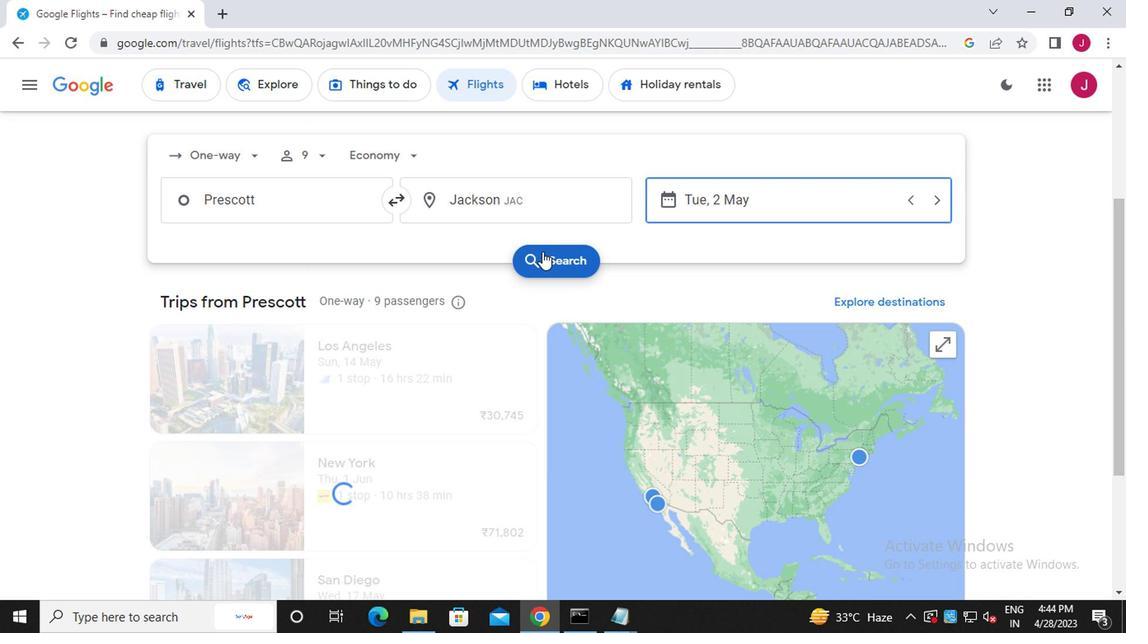 
Action: Mouse pressed left at (551, 253)
Screenshot: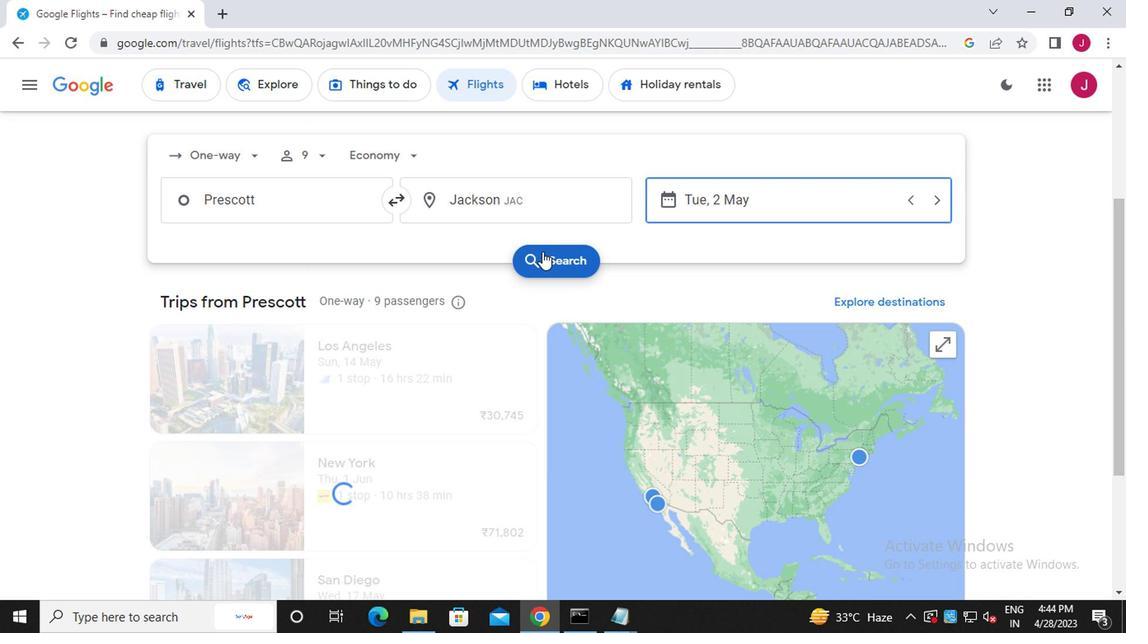 
Action: Mouse moved to (190, 233)
Screenshot: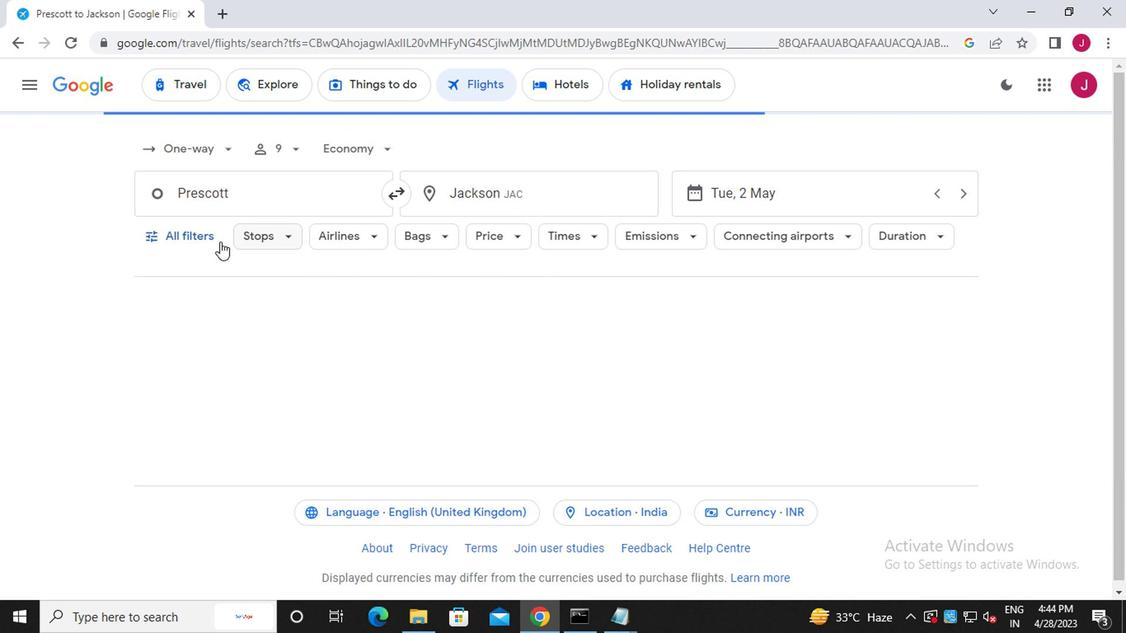
Action: Mouse pressed left at (190, 233)
Screenshot: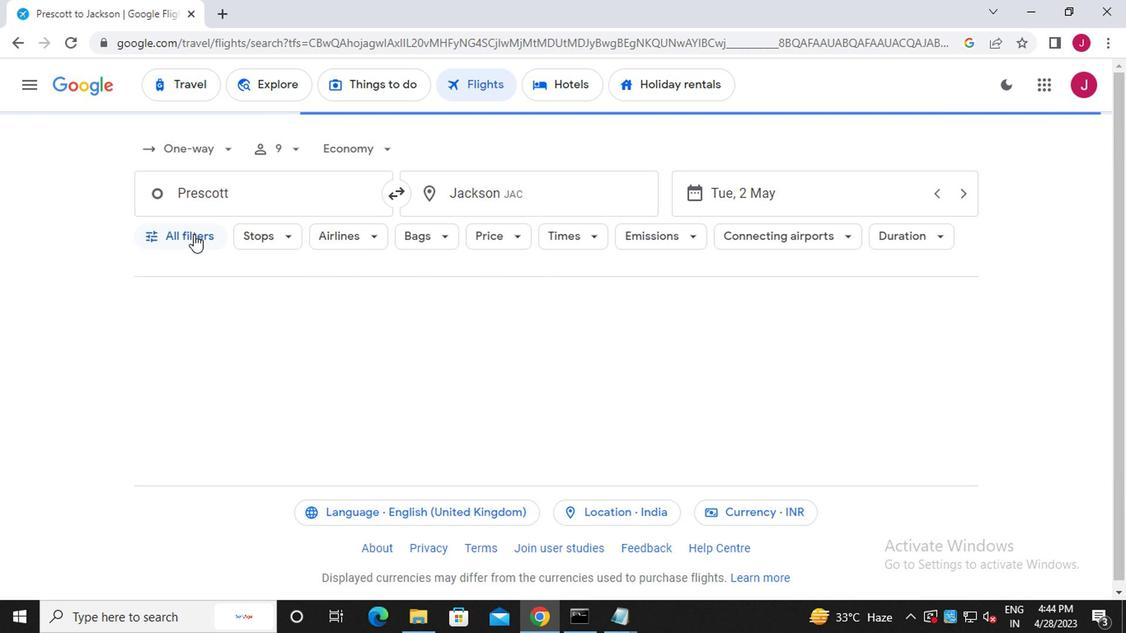 
Action: Mouse moved to (246, 309)
Screenshot: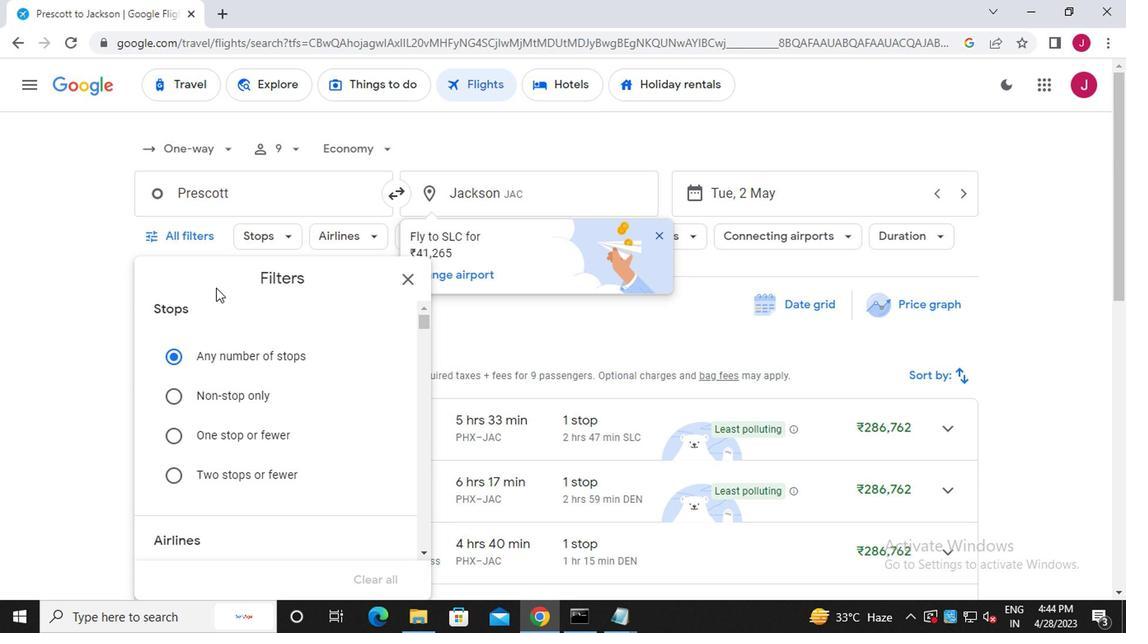
Action: Mouse scrolled (246, 308) with delta (0, 0)
Screenshot: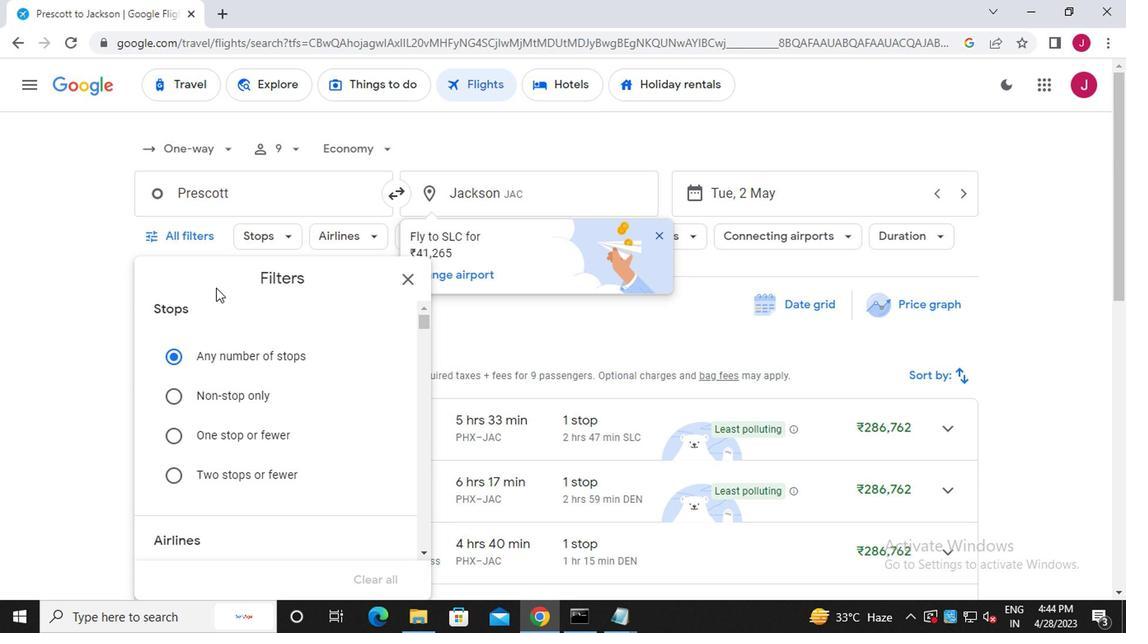 
Action: Mouse moved to (246, 310)
Screenshot: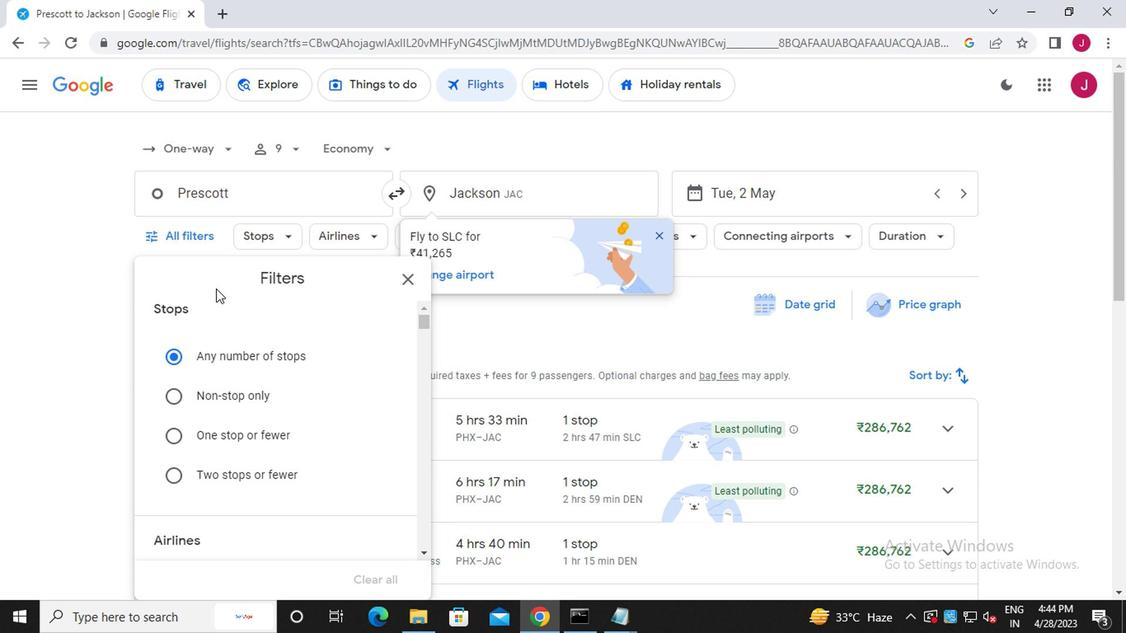 
Action: Mouse scrolled (246, 309) with delta (0, -1)
Screenshot: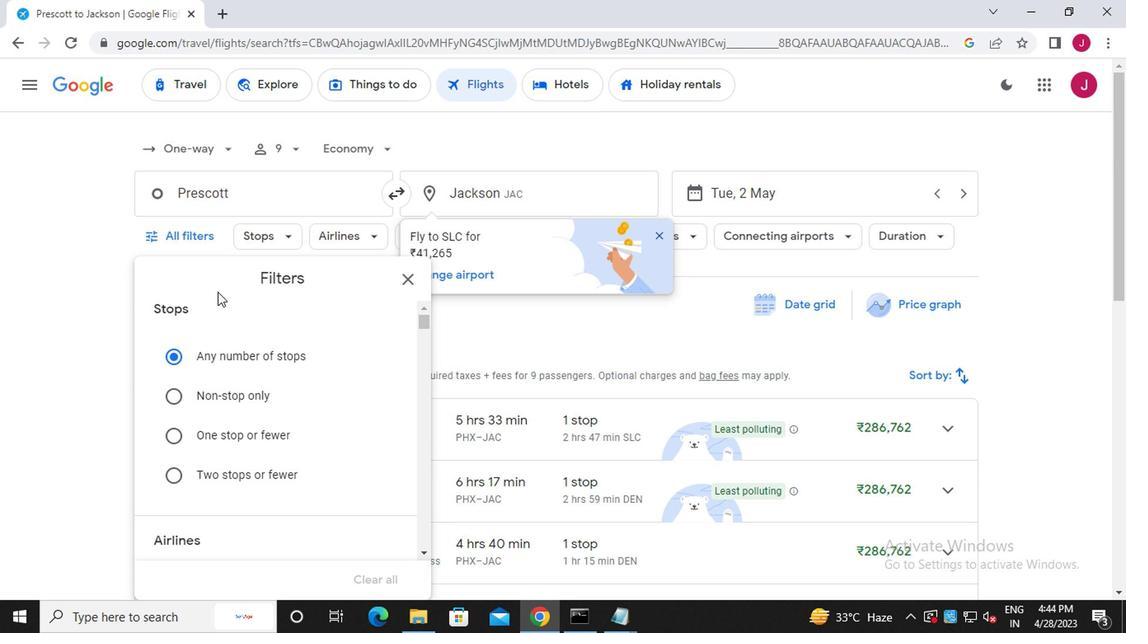 
Action: Mouse moved to (370, 419)
Screenshot: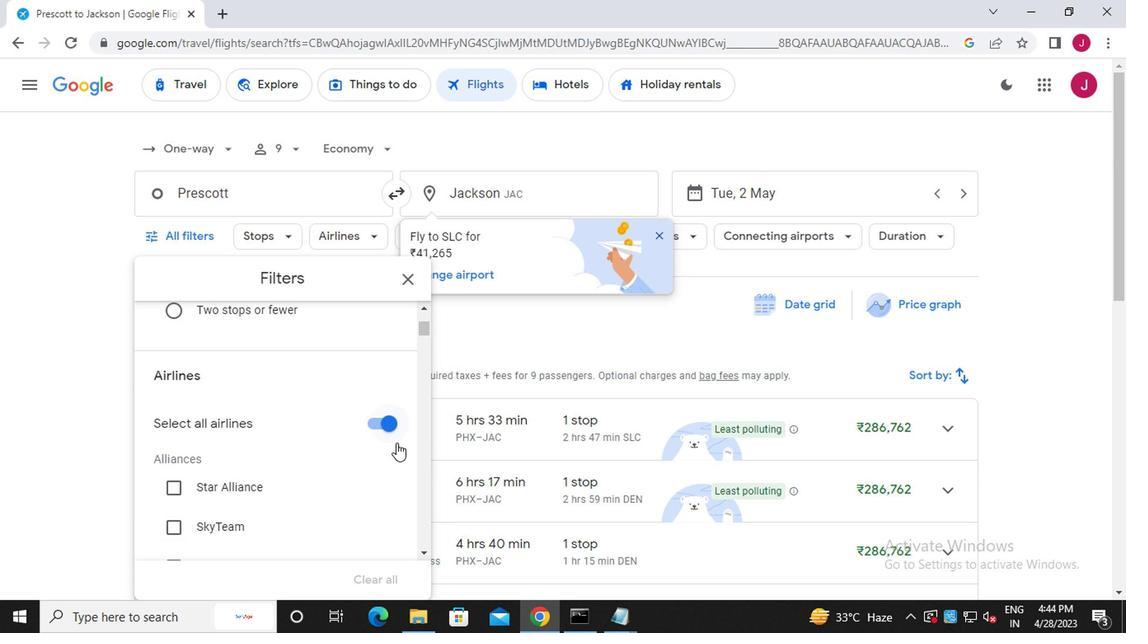 
Action: Mouse pressed left at (370, 419)
Screenshot: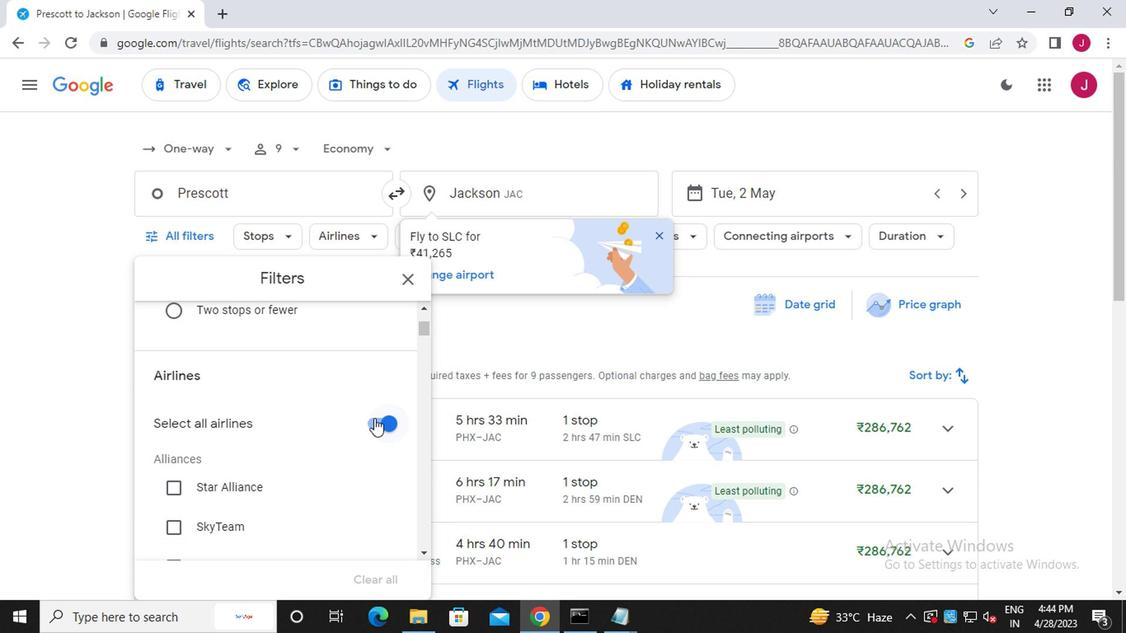 
Action: Mouse moved to (323, 401)
Screenshot: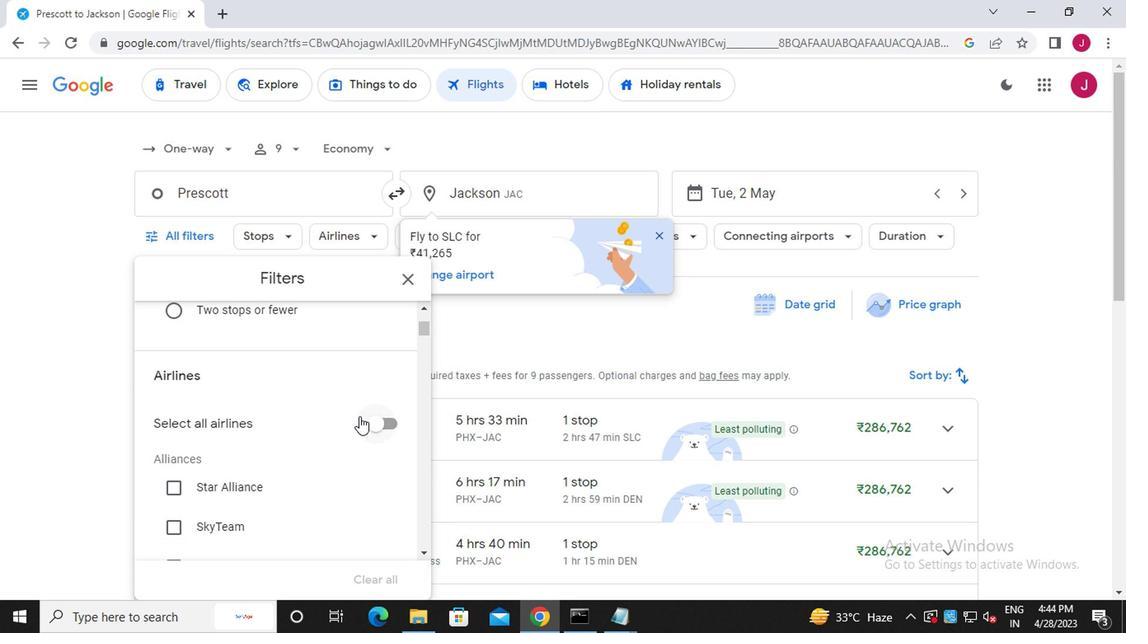
Action: Mouse scrolled (323, 400) with delta (0, 0)
Screenshot: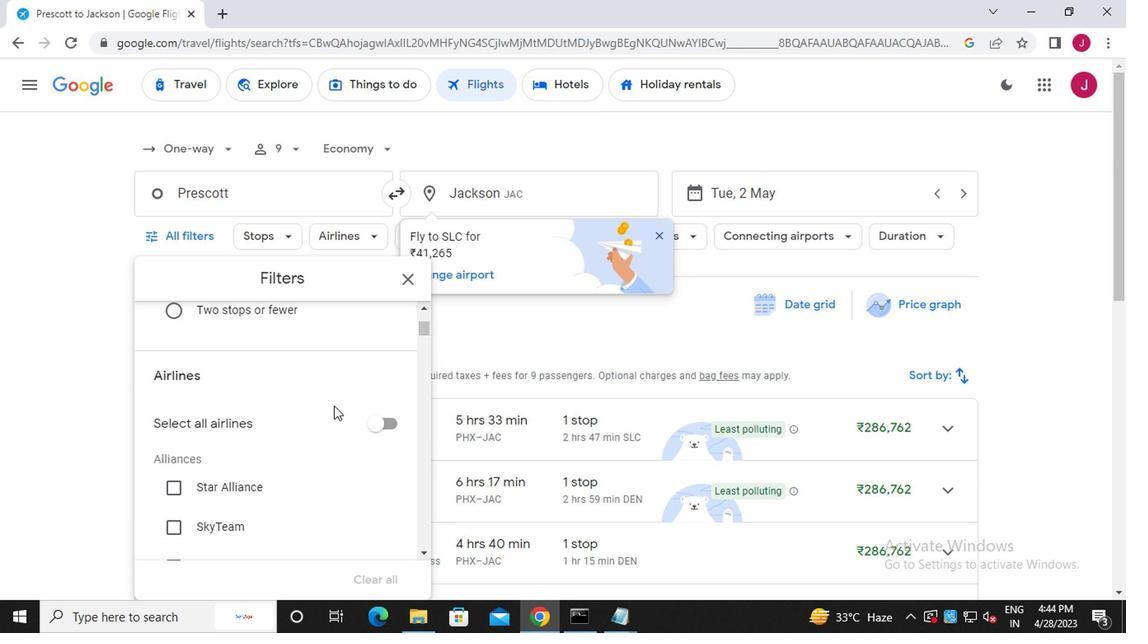 
Action: Mouse scrolled (323, 400) with delta (0, 0)
Screenshot: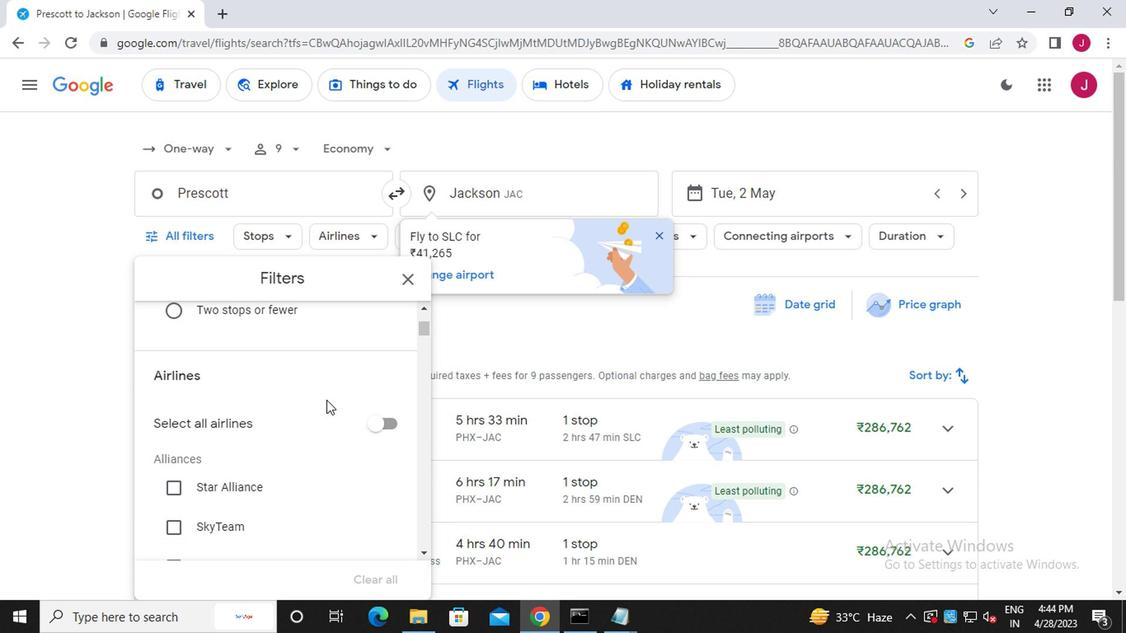 
Action: Mouse moved to (323, 400)
Screenshot: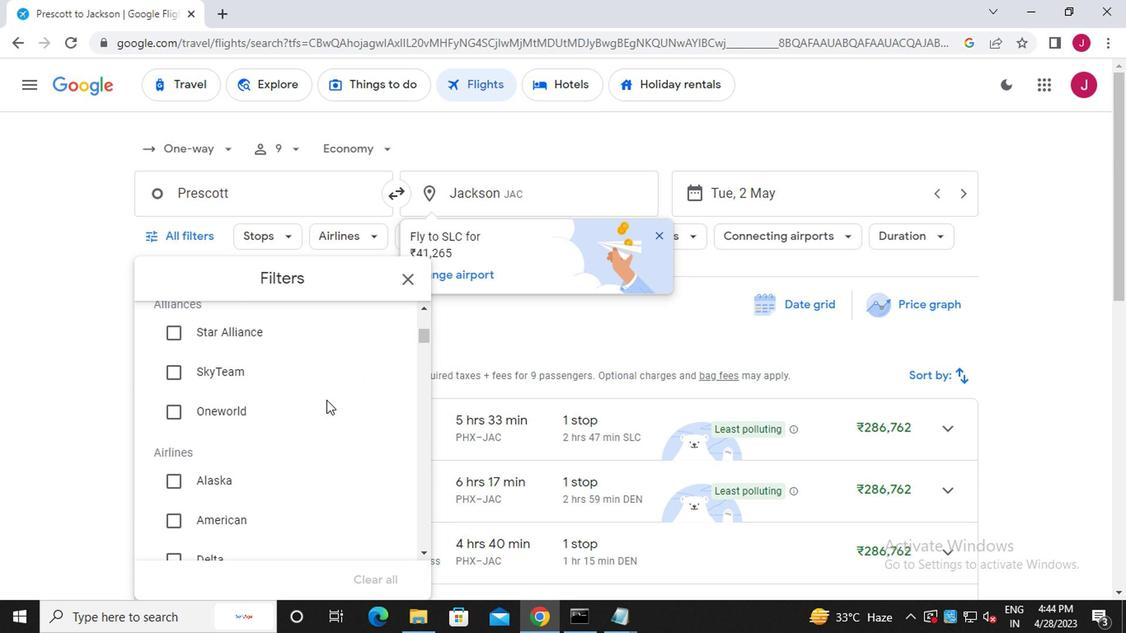 
Action: Mouse scrolled (323, 399) with delta (0, -1)
Screenshot: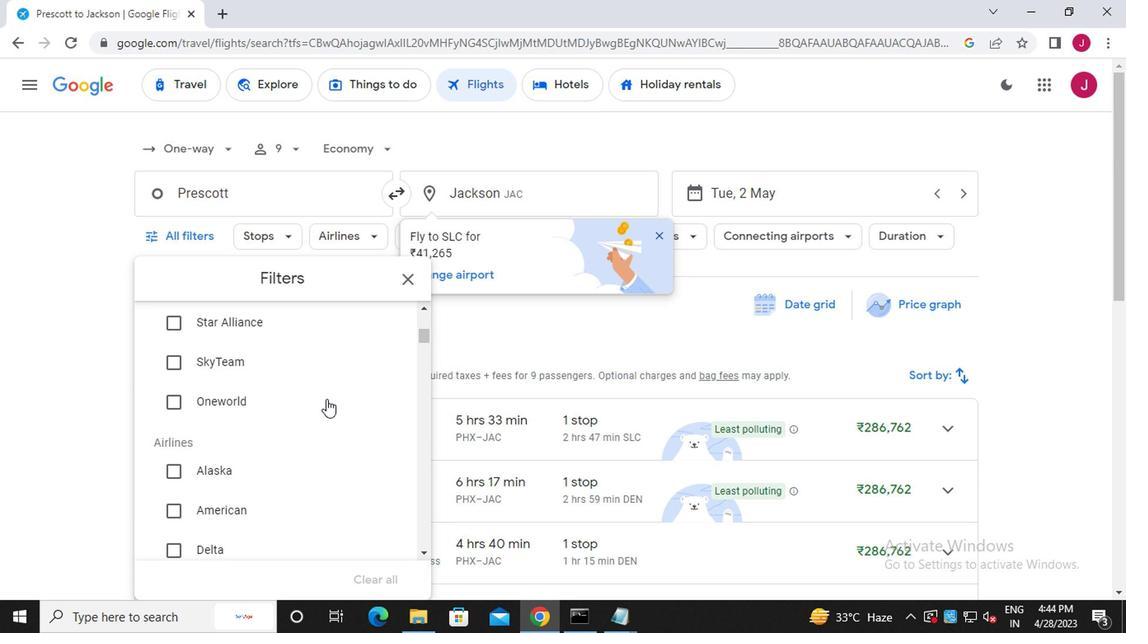 
Action: Mouse scrolled (323, 399) with delta (0, -1)
Screenshot: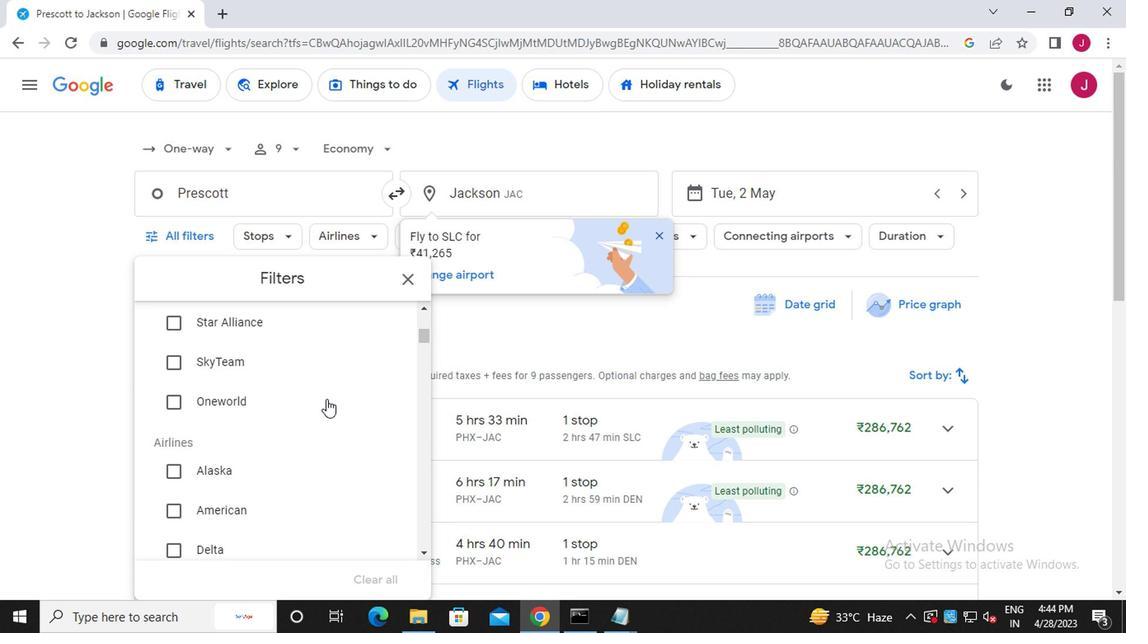
Action: Mouse moved to (167, 344)
Screenshot: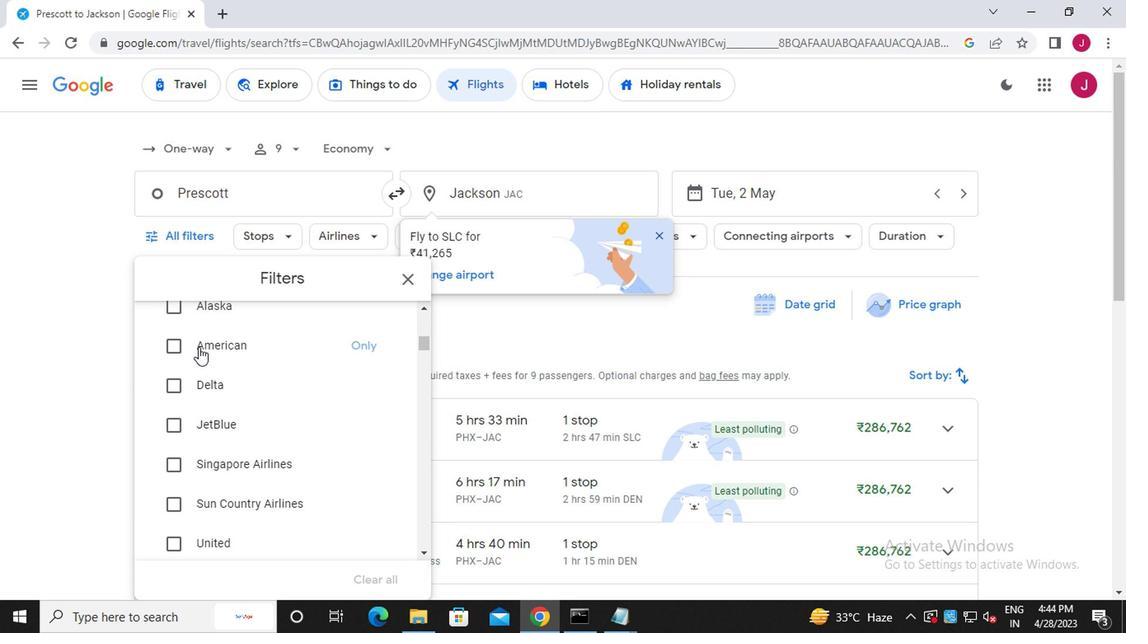 
Action: Mouse pressed left at (167, 344)
Screenshot: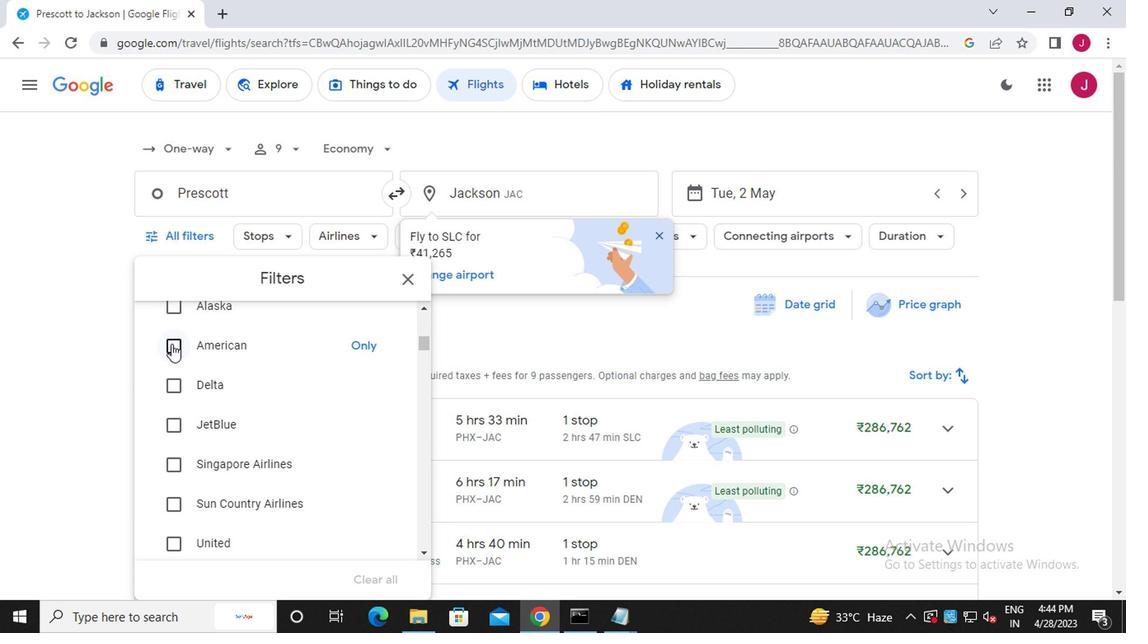 
Action: Mouse moved to (320, 393)
Screenshot: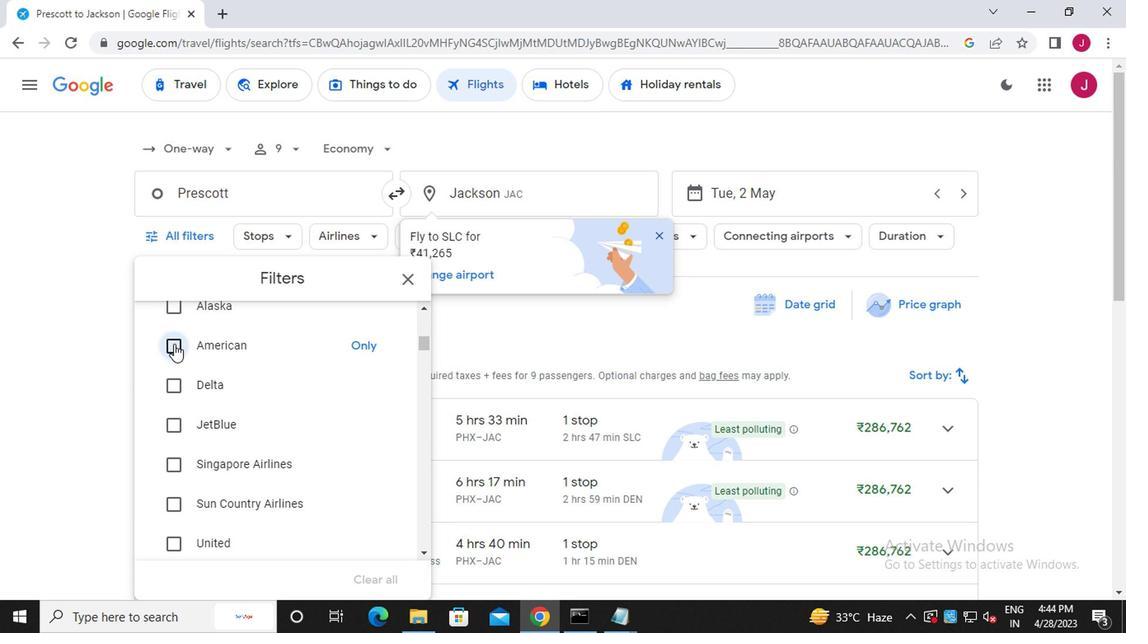 
Action: Mouse scrolled (320, 392) with delta (0, -1)
Screenshot: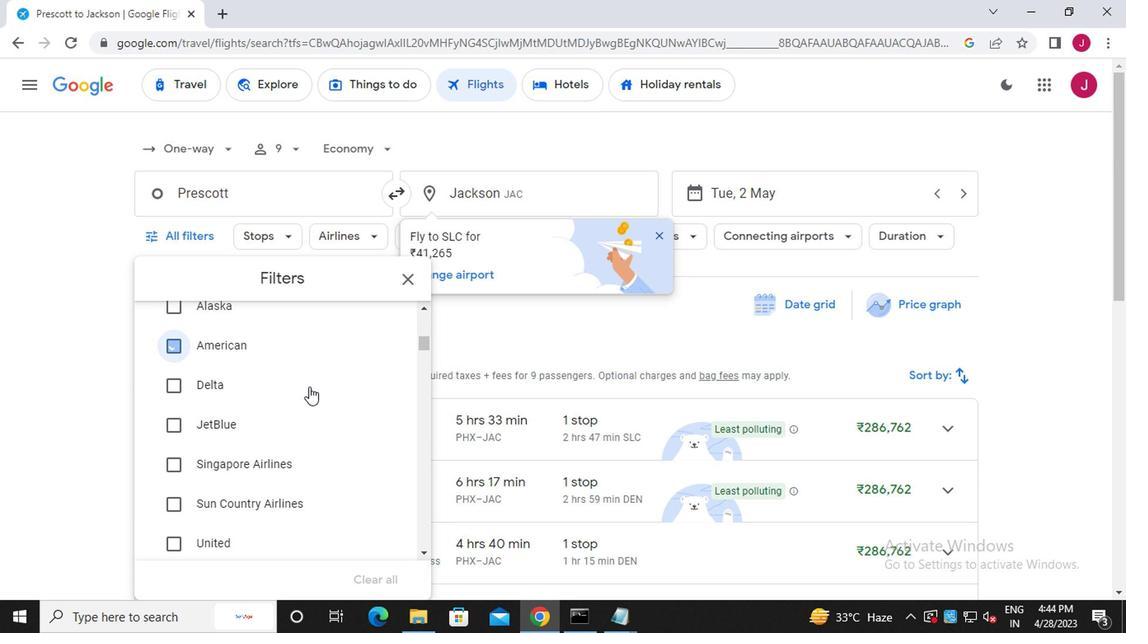 
Action: Mouse scrolled (320, 392) with delta (0, -1)
Screenshot: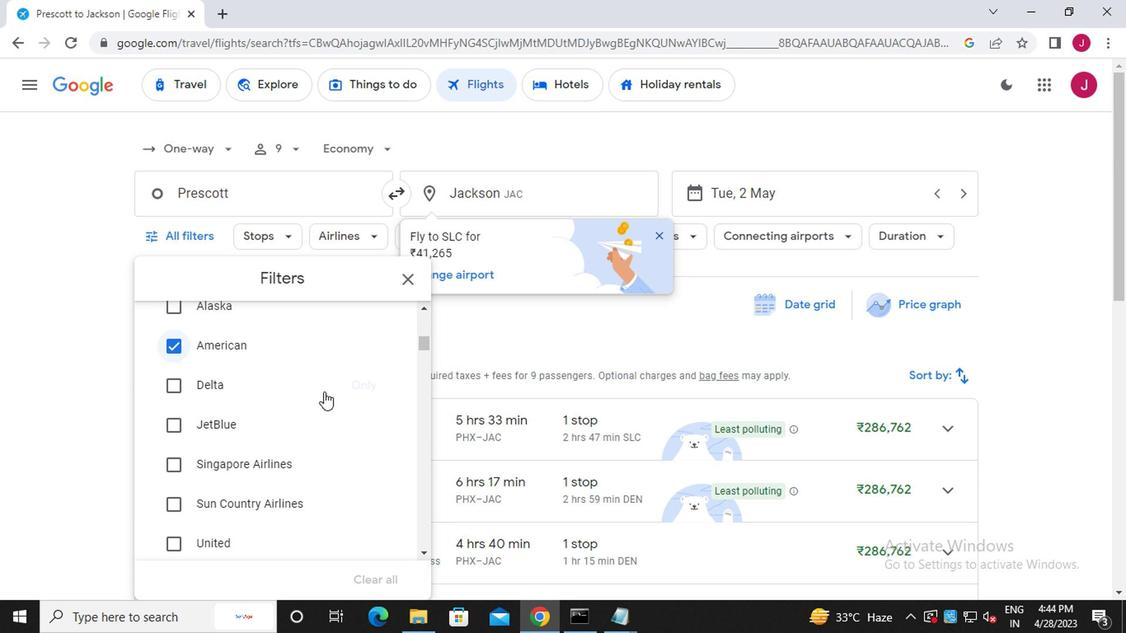 
Action: Mouse scrolled (320, 392) with delta (0, -1)
Screenshot: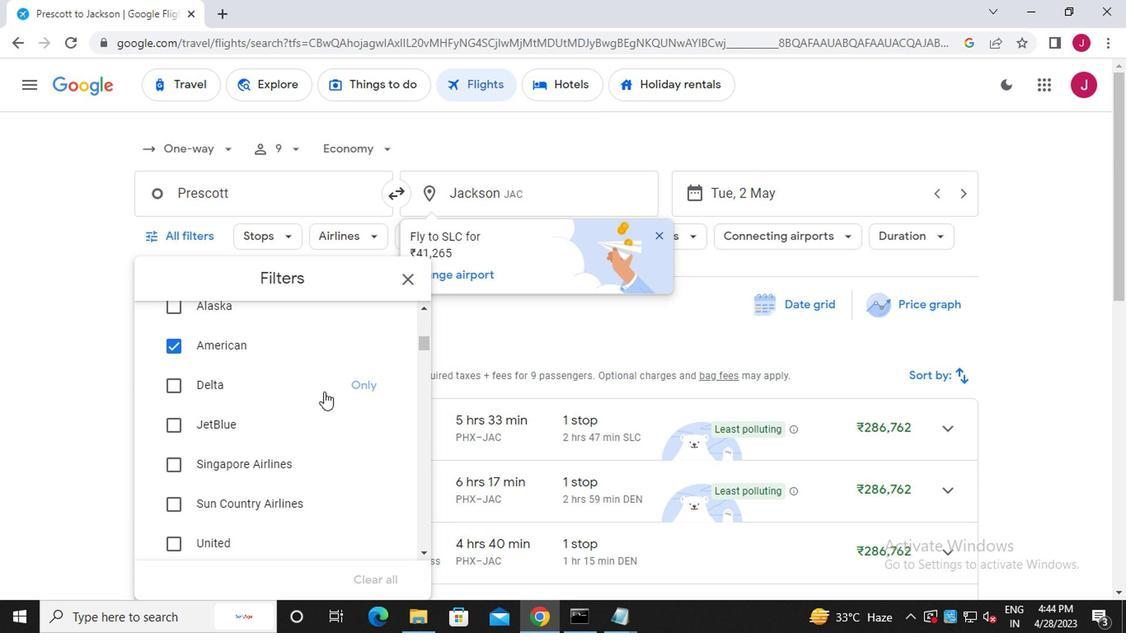 
Action: Mouse scrolled (320, 392) with delta (0, -1)
Screenshot: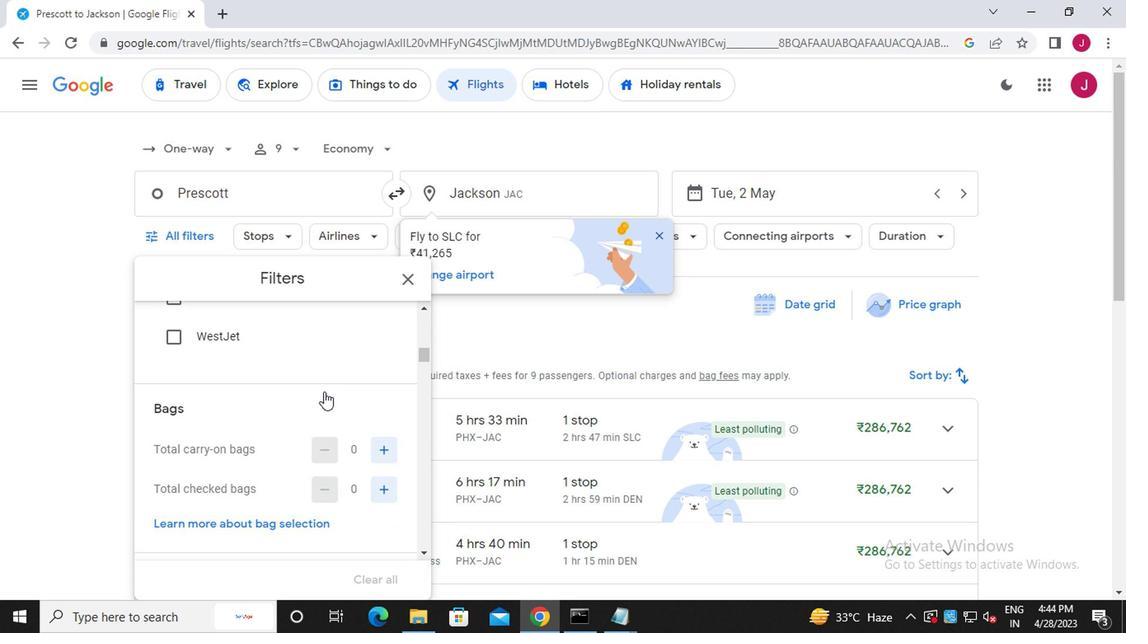 
Action: Mouse moved to (380, 371)
Screenshot: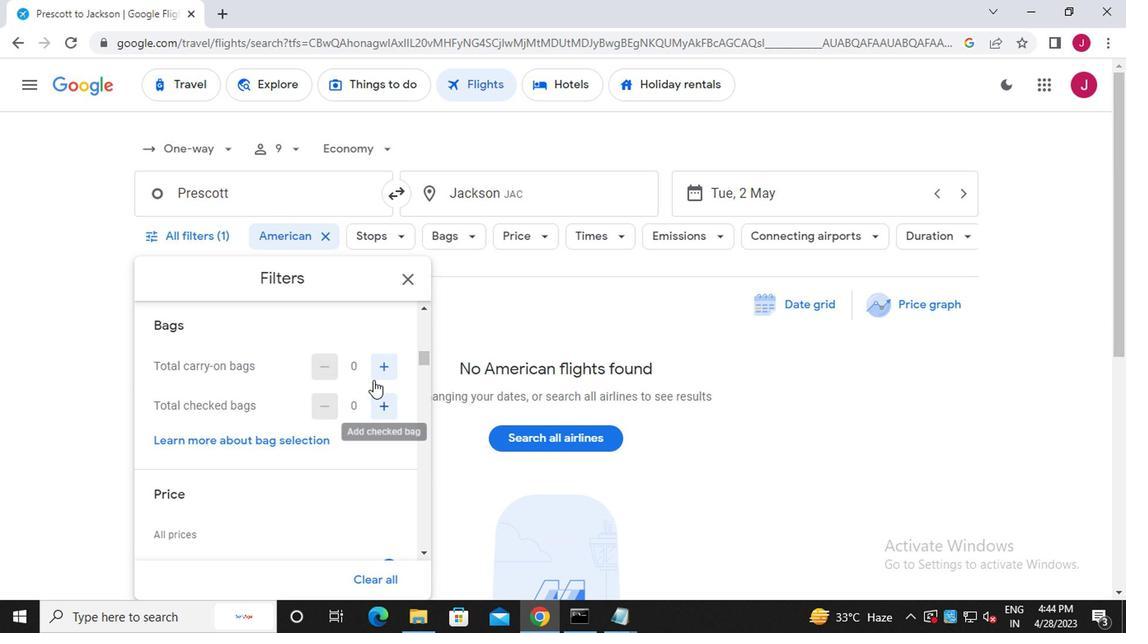 
Action: Mouse pressed left at (380, 371)
Screenshot: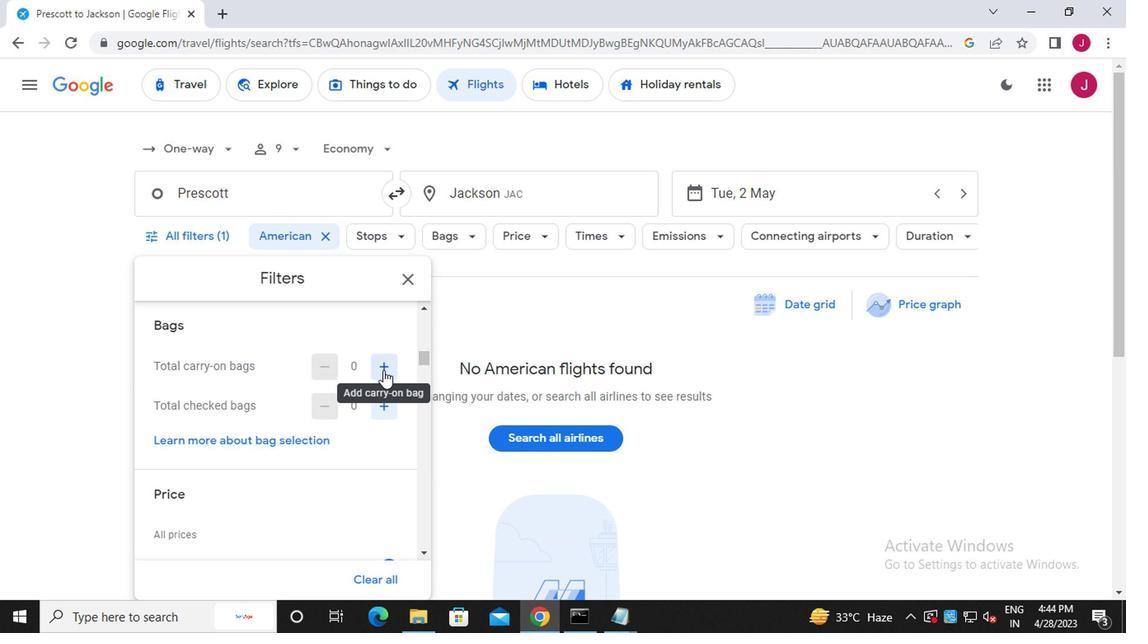 
Action: Mouse pressed left at (380, 371)
Screenshot: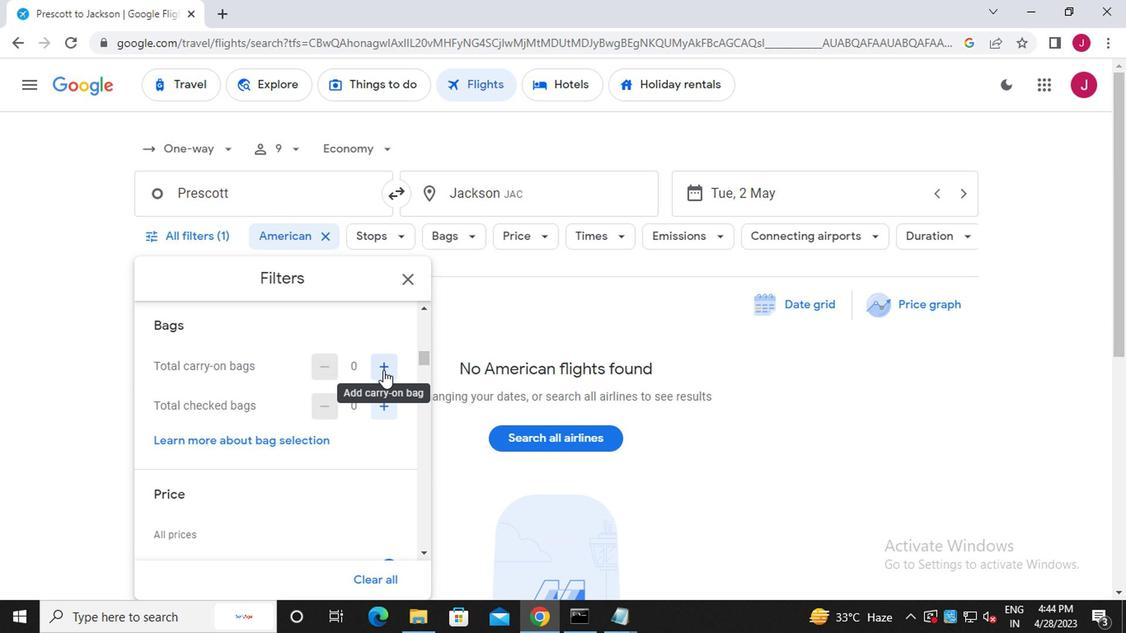 
Action: Mouse scrolled (380, 370) with delta (0, -1)
Screenshot: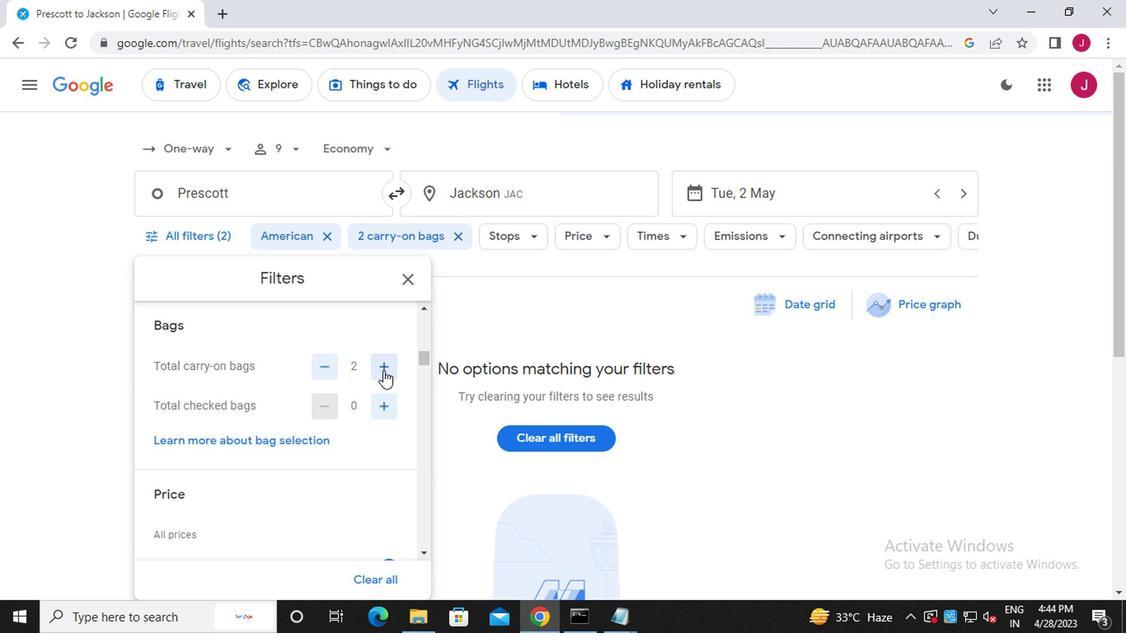 
Action: Mouse scrolled (380, 370) with delta (0, -1)
Screenshot: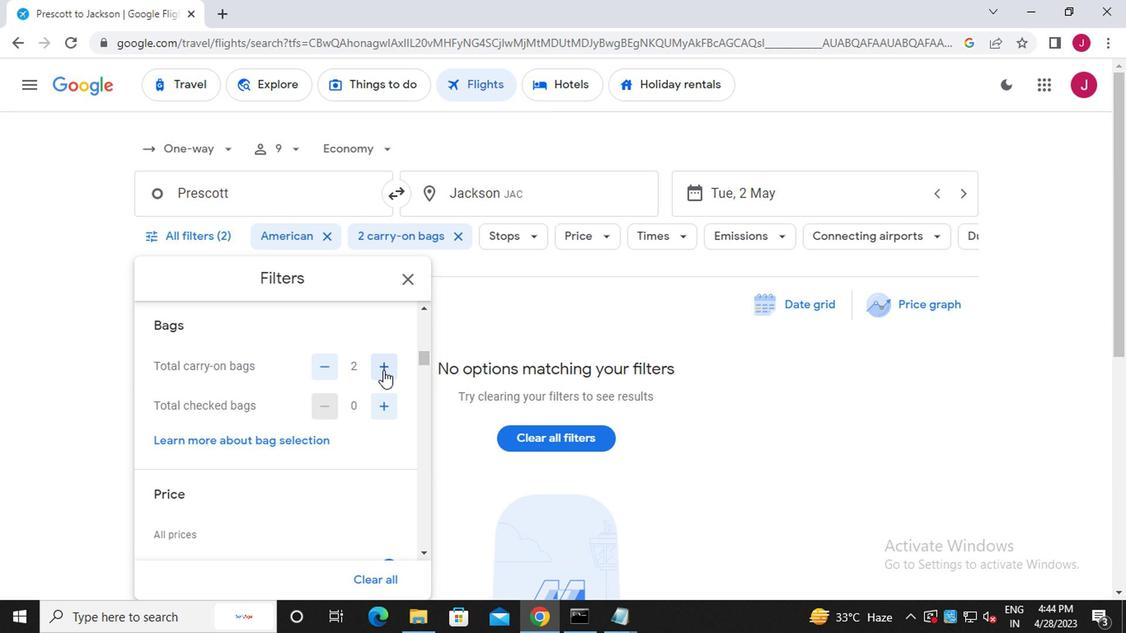 
Action: Mouse moved to (384, 399)
Screenshot: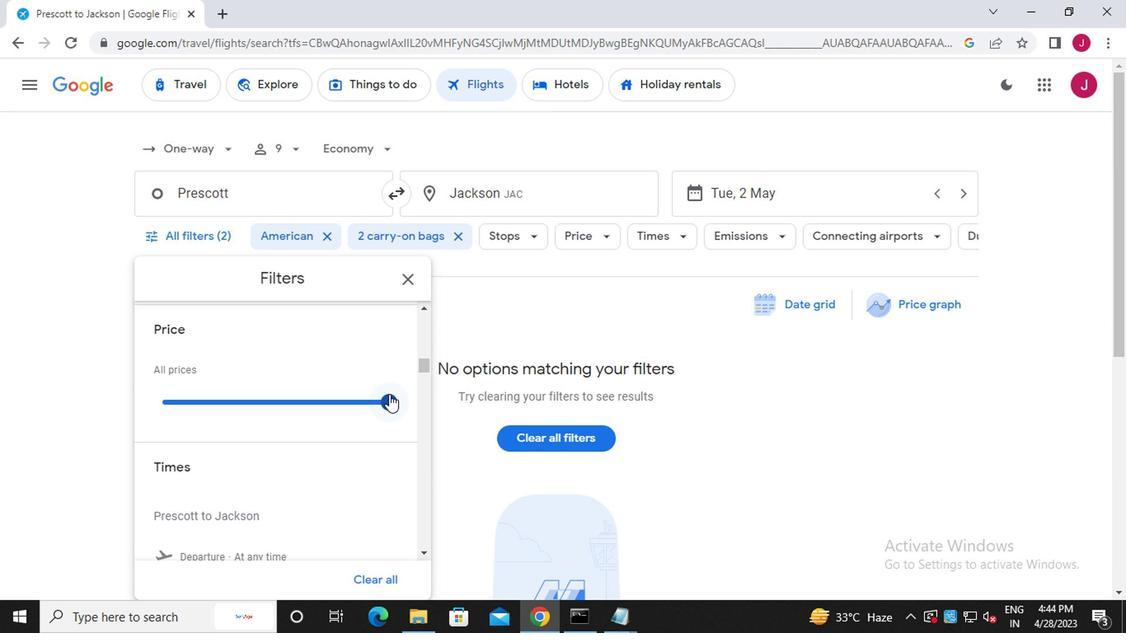 
Action: Mouse pressed left at (384, 399)
Screenshot: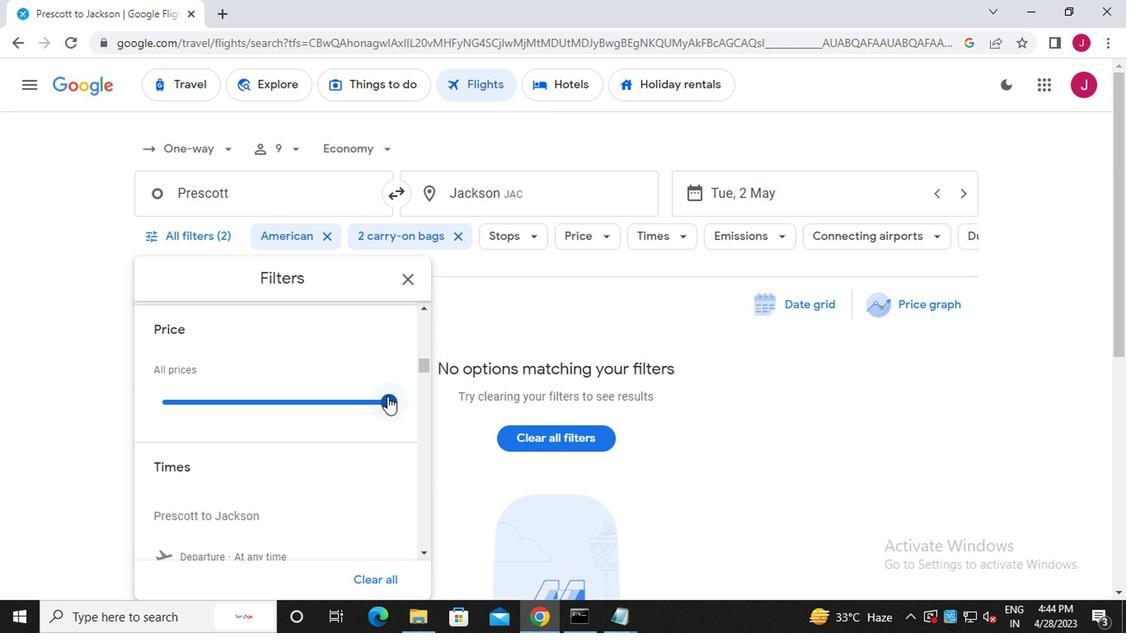 
Action: Mouse moved to (388, 402)
Screenshot: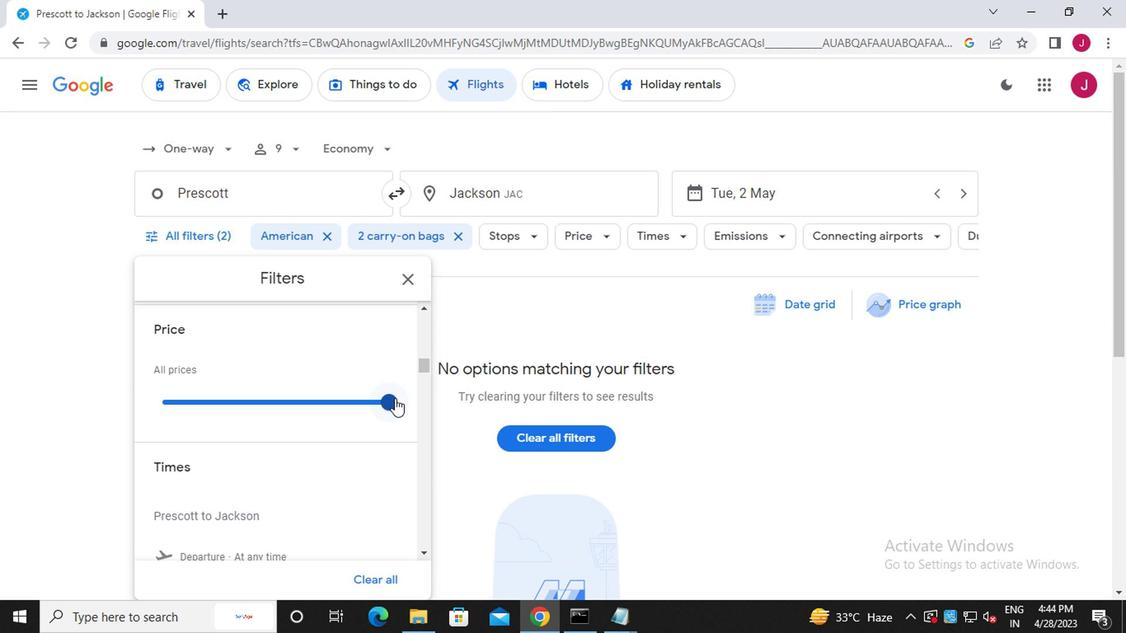 
Action: Mouse pressed left at (388, 402)
Screenshot: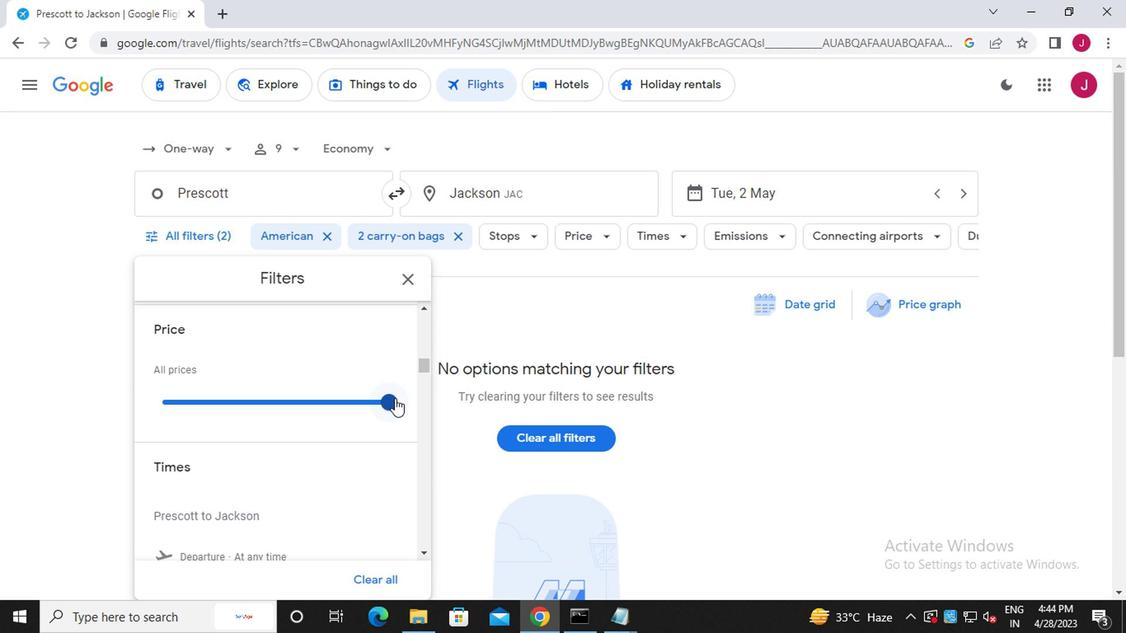 
Action: Mouse moved to (287, 413)
Screenshot: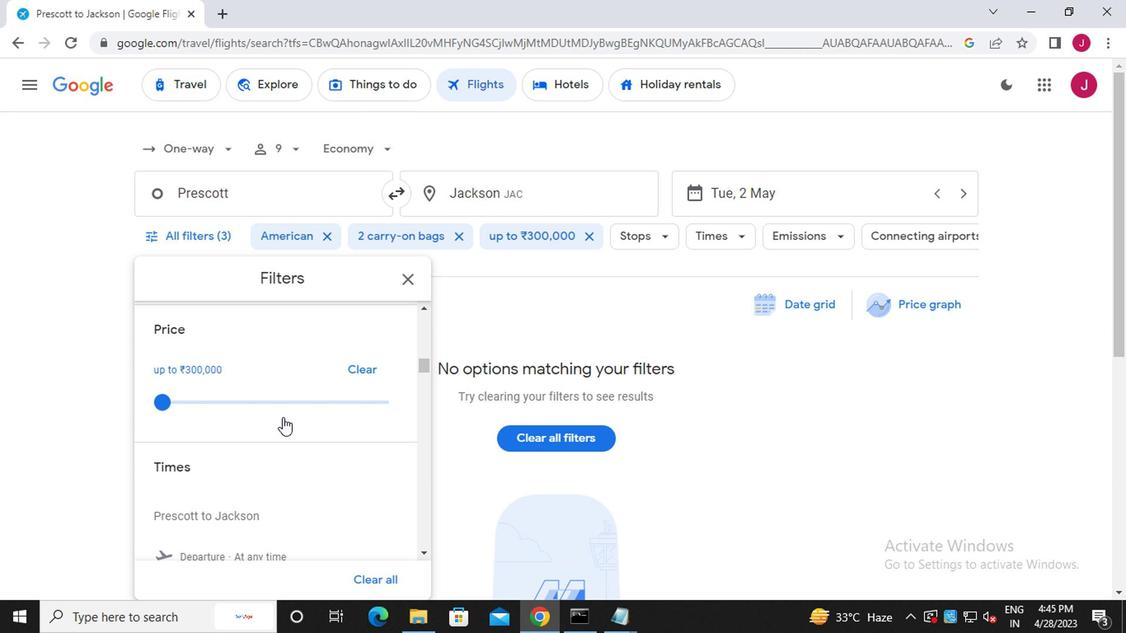 
Action: Mouse scrolled (287, 411) with delta (0, -1)
Screenshot: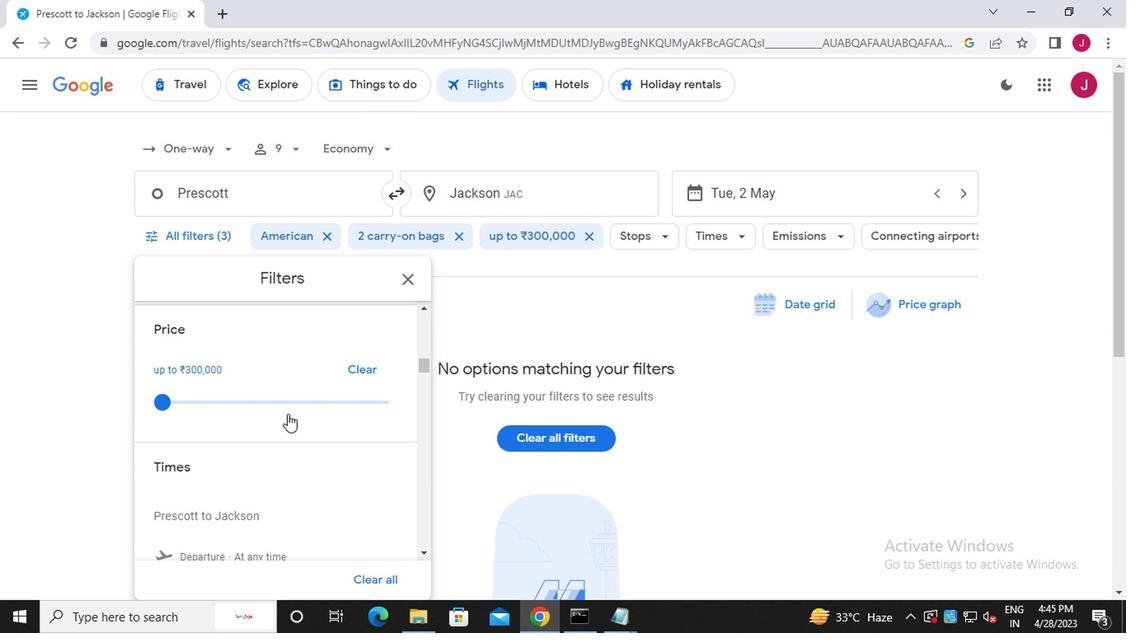 
Action: Mouse scrolled (287, 411) with delta (0, -1)
Screenshot: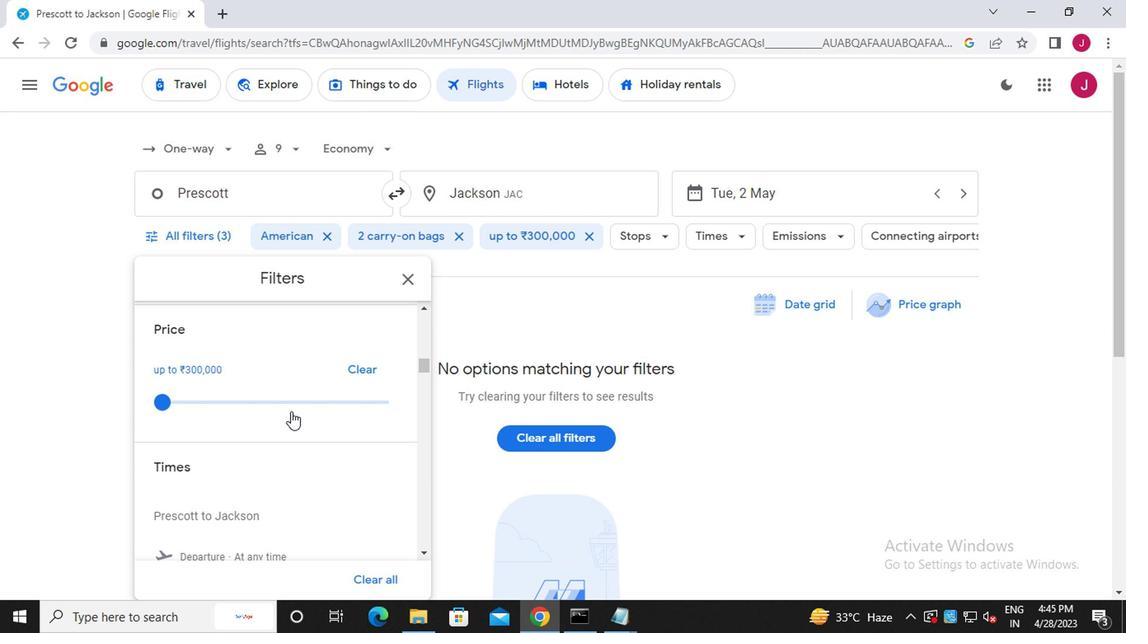 
Action: Mouse moved to (159, 421)
Screenshot: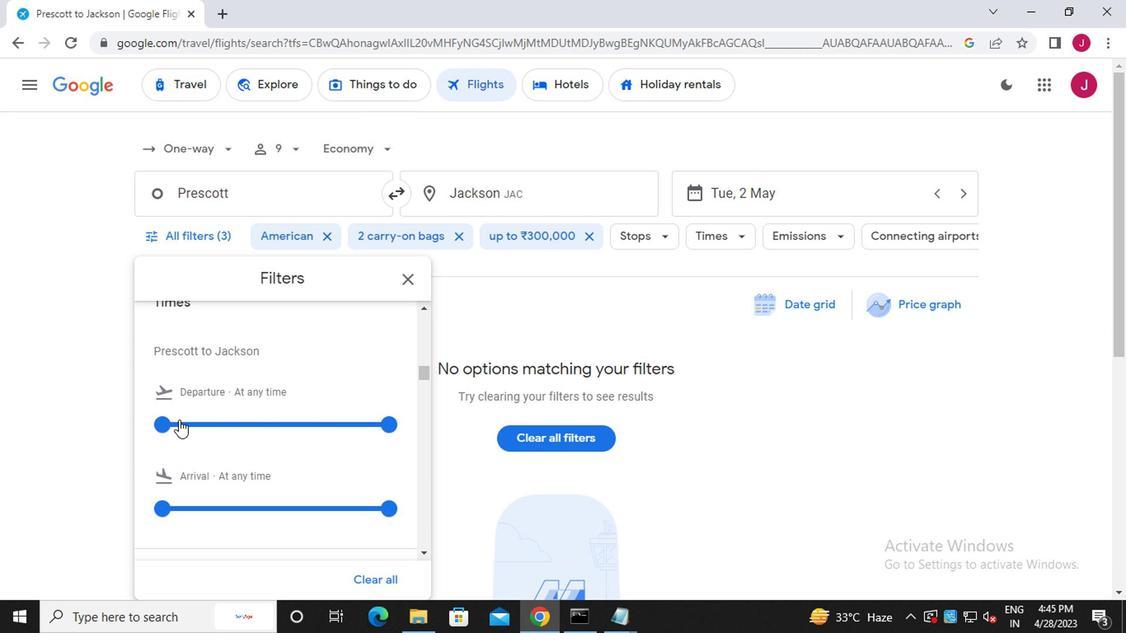 
Action: Mouse pressed left at (159, 421)
Screenshot: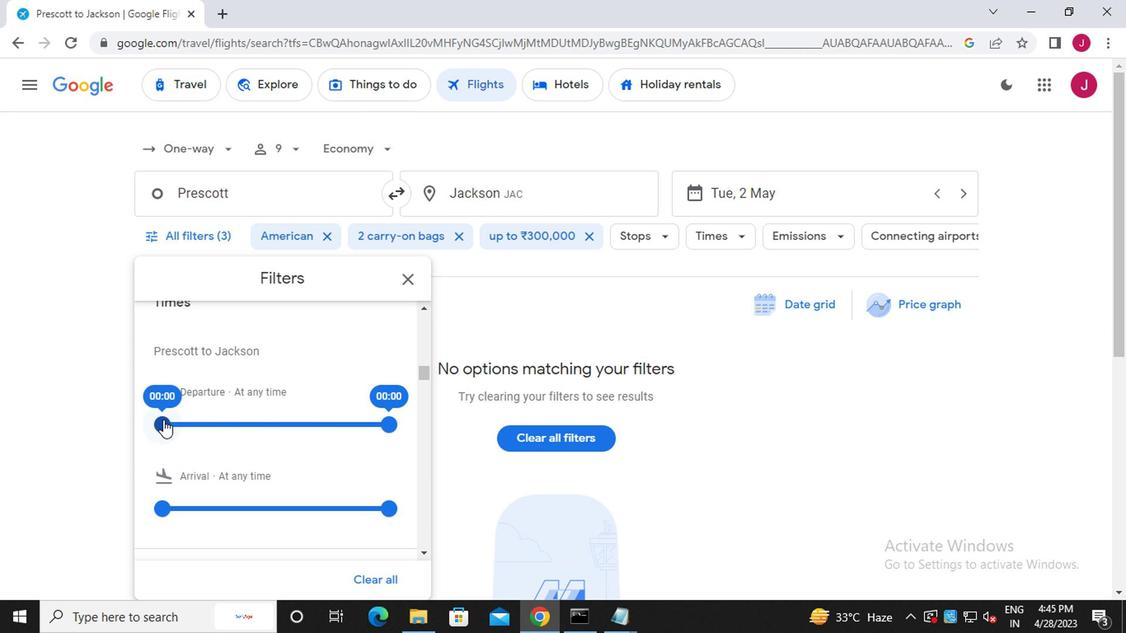 
Action: Mouse moved to (273, 421)
Screenshot: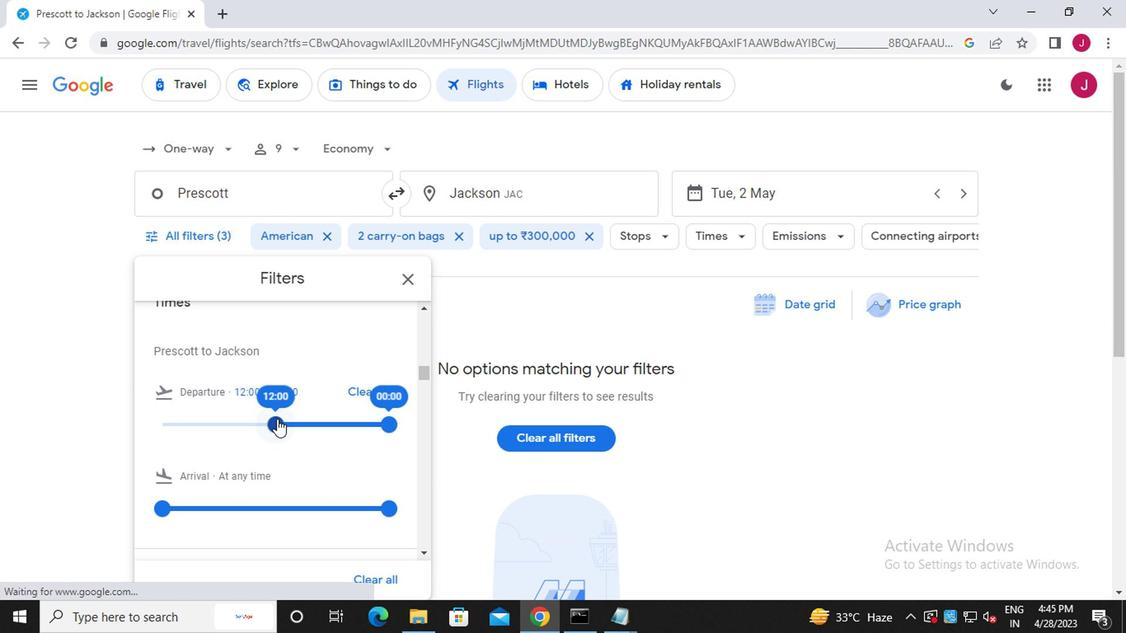 
Action: Mouse pressed left at (273, 421)
Screenshot: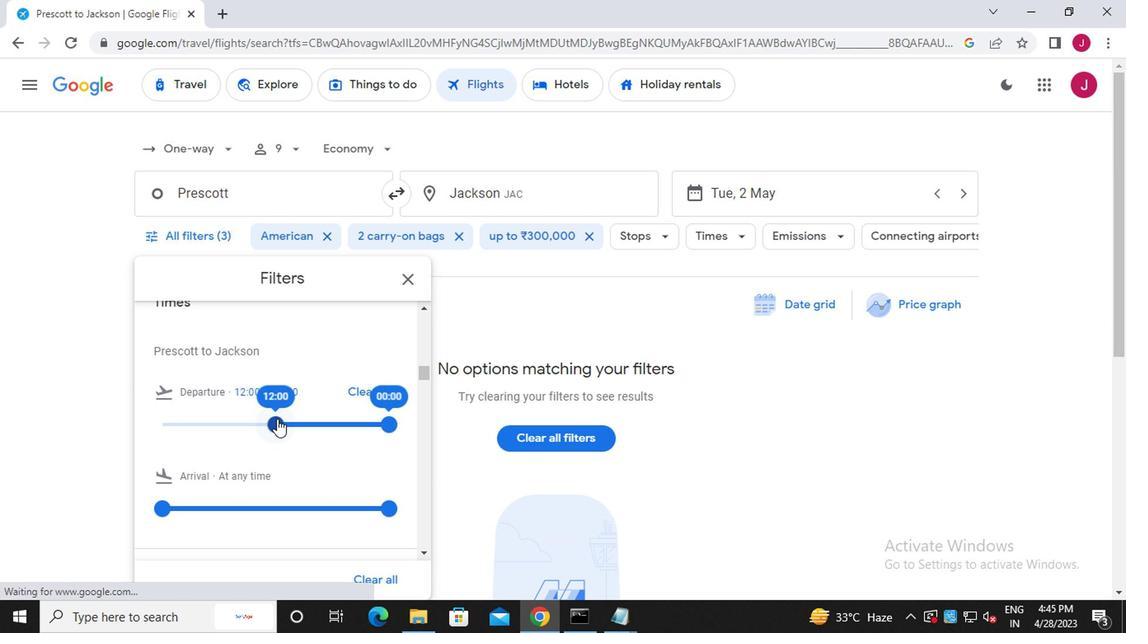 
Action: Mouse moved to (384, 427)
Screenshot: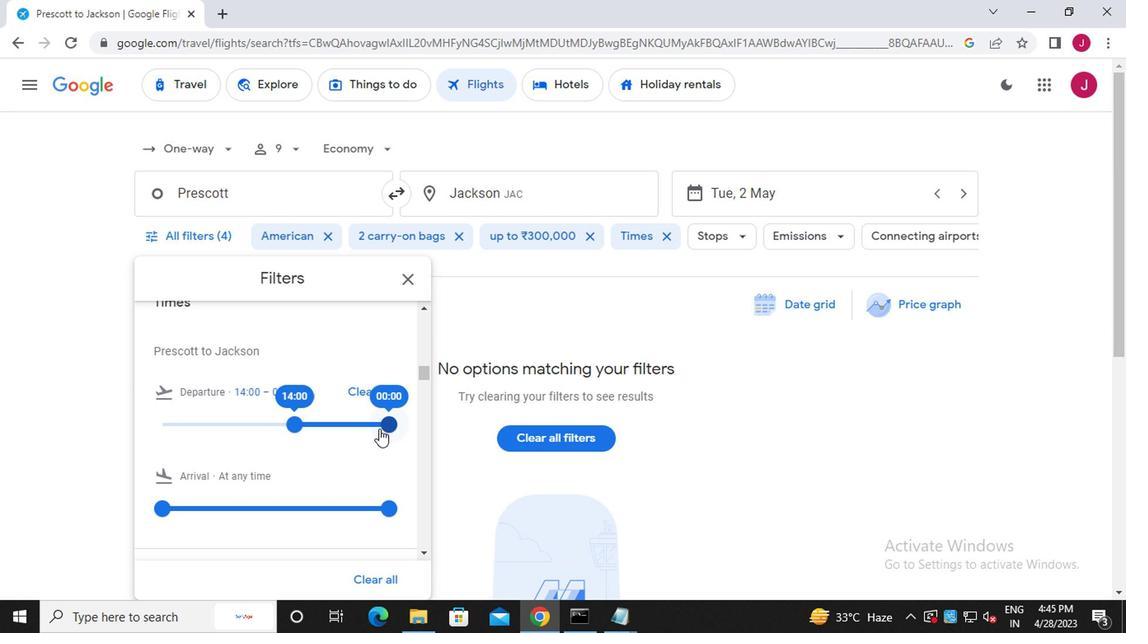 
Action: Mouse pressed left at (384, 427)
Screenshot: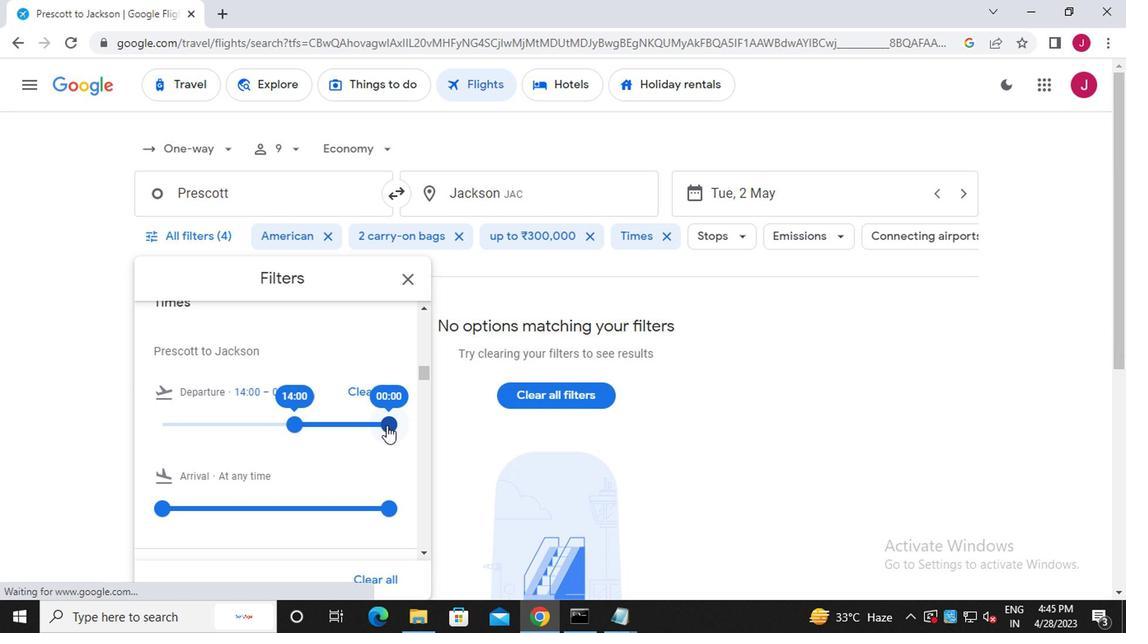 
Action: Mouse moved to (403, 280)
Screenshot: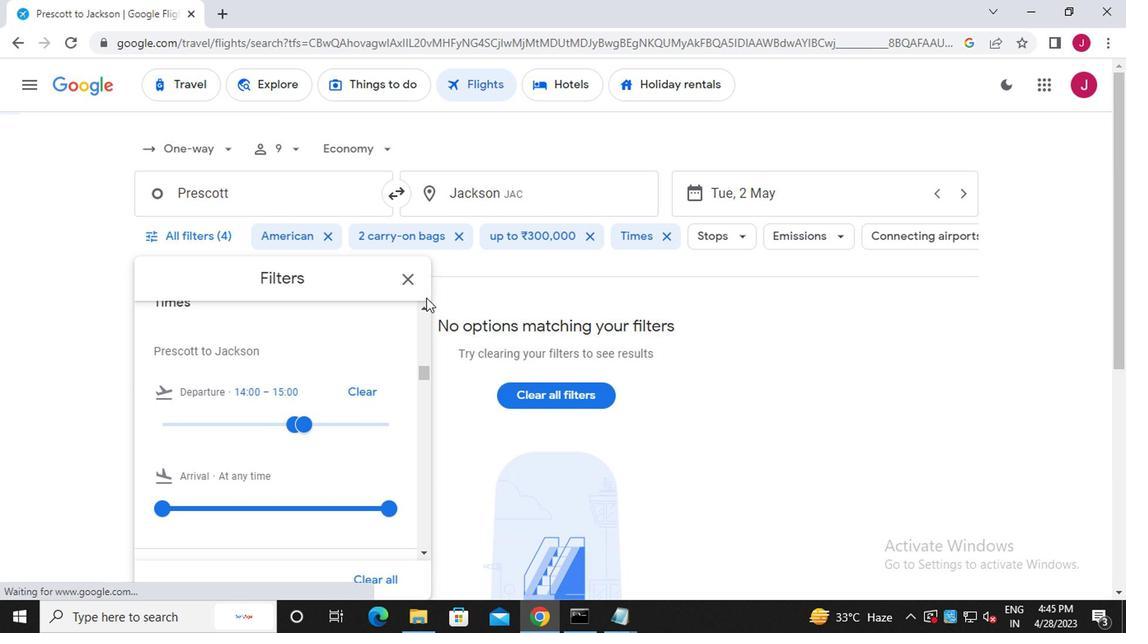 
Action: Mouse pressed left at (403, 280)
Screenshot: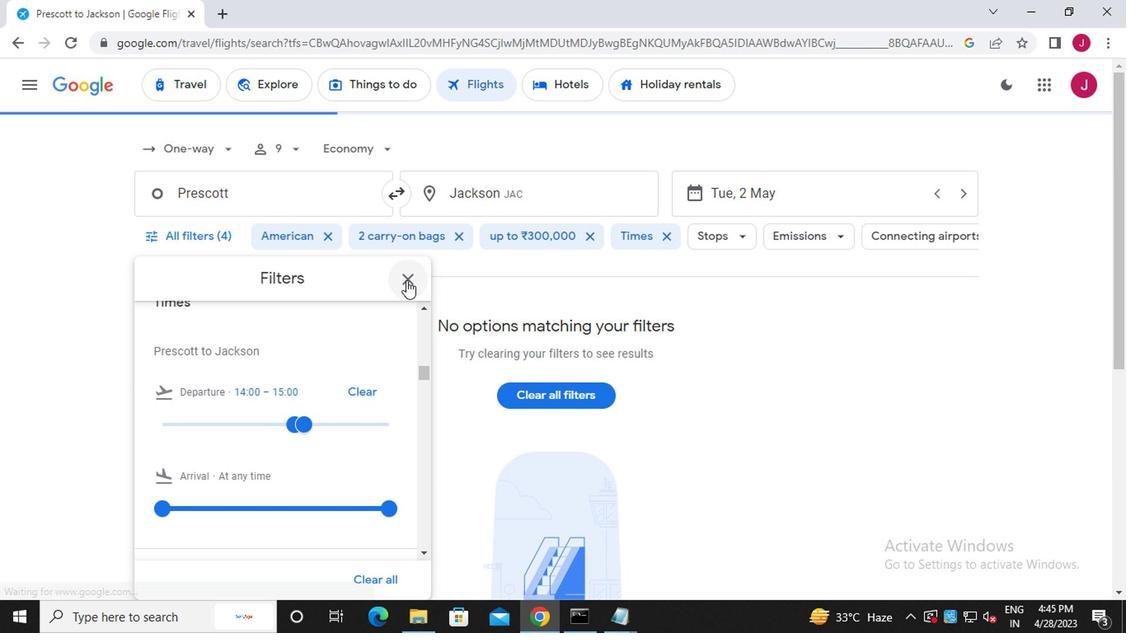
